 Task: Create new customer invoice with Date Opened: 10-Apr-23, Select Customer: Muse, Terms: Net 30. Make invoice entry for item-1 with Date: 10-Apr-23, Description: Chioma Celluattack Bundle
, Income Account: Income:Sales, Quantity: 1, Unit Price: 12.39, Sales Tax: Y, Sales Tax Included: N, Tax Table: Sales Tax. Post Invoice with Post Date: 10-Apr-23, Post to Accounts: Assets:Accounts Receivable. Pay / Process Payment with Transaction Date: 09-May-23, Amount: 13.13, Transfer Account: Checking Account. Go to 'Print Invoice'.
Action: Mouse moved to (142, 27)
Screenshot: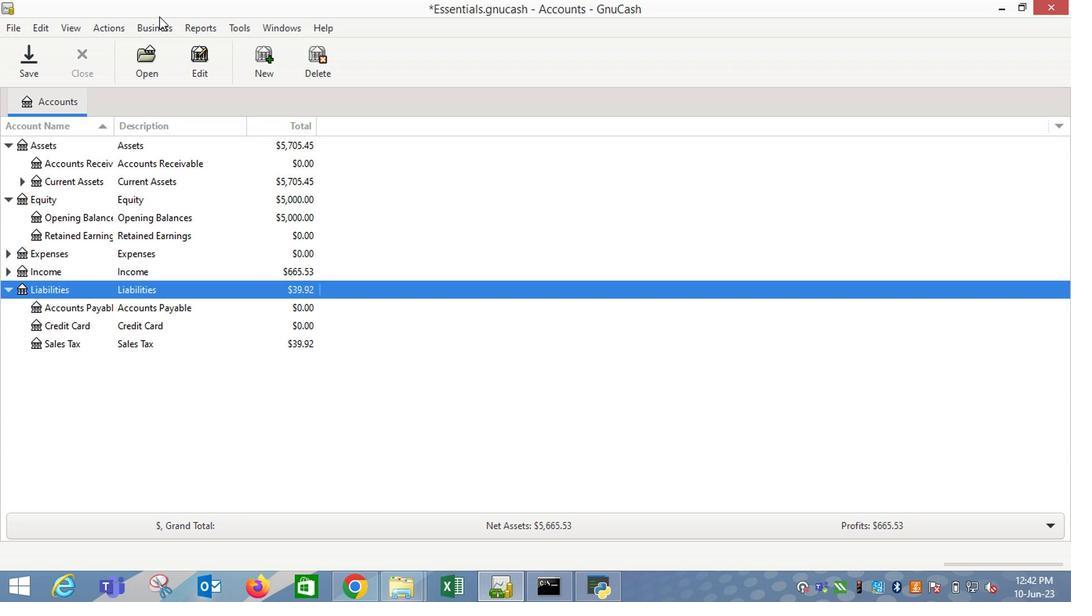 
Action: Mouse pressed left at (142, 27)
Screenshot: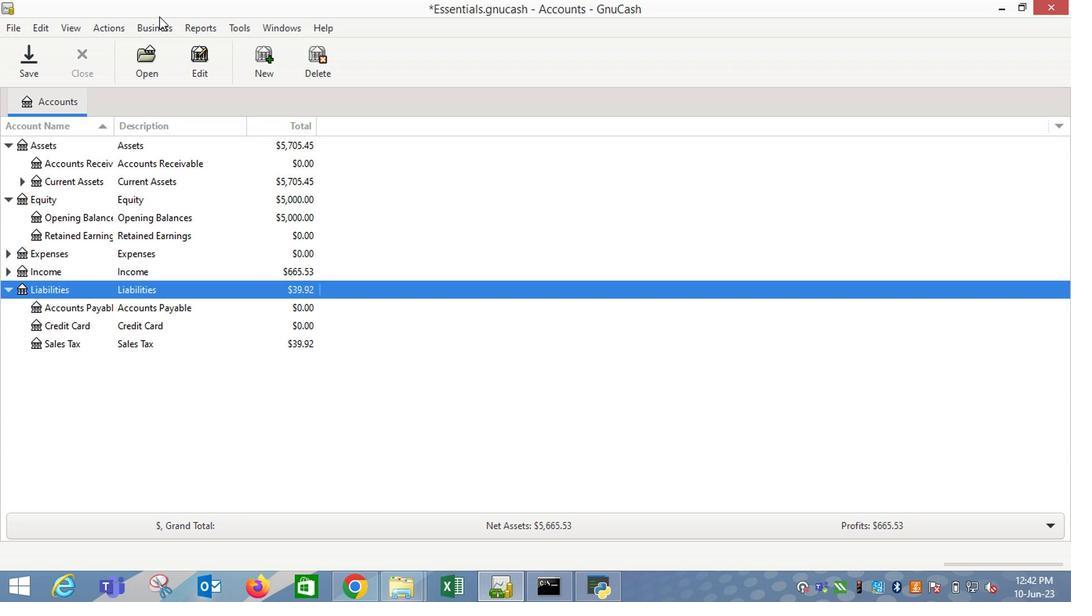 
Action: Mouse moved to (331, 108)
Screenshot: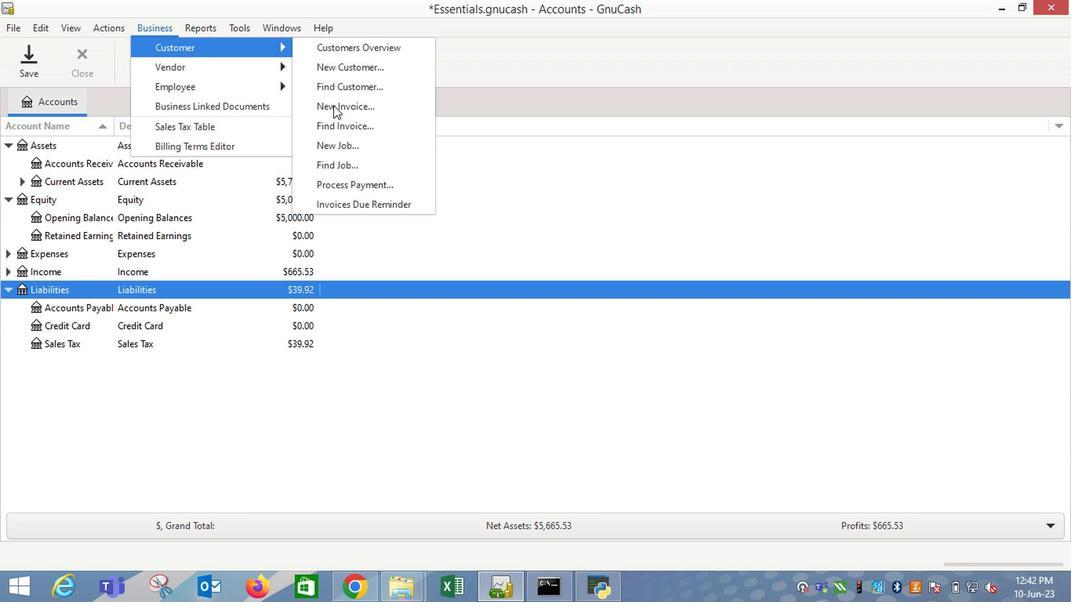 
Action: Mouse pressed left at (331, 108)
Screenshot: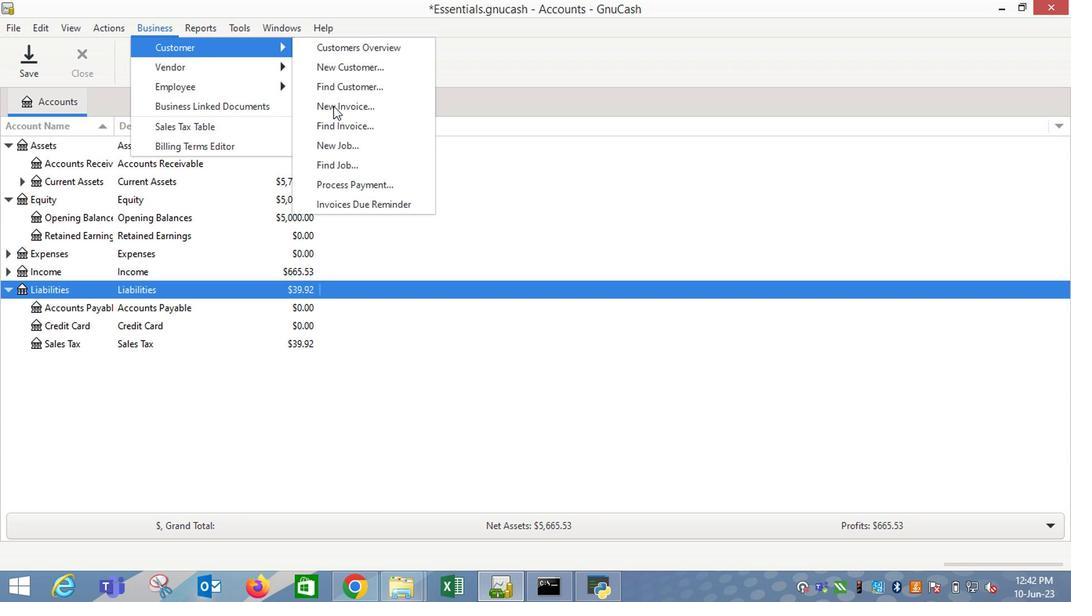 
Action: Mouse moved to (642, 242)
Screenshot: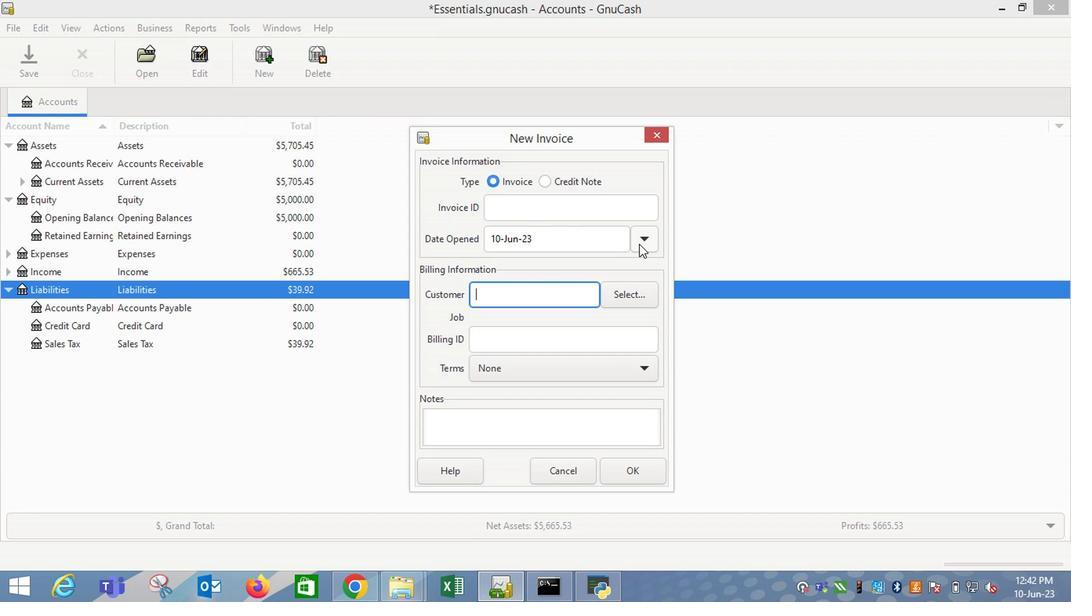 
Action: Mouse pressed left at (642, 242)
Screenshot: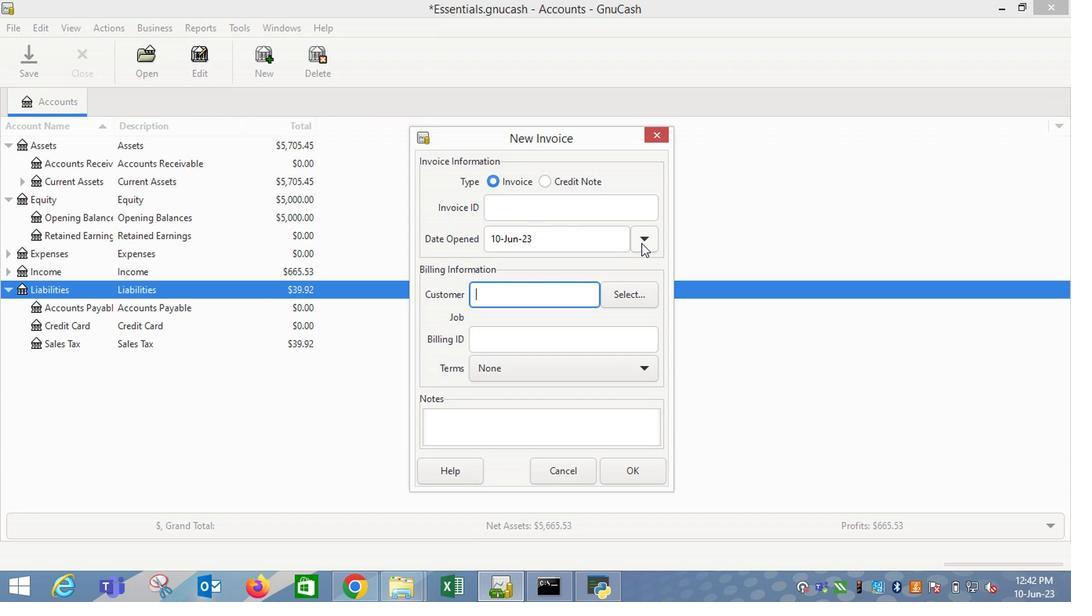
Action: Mouse moved to (521, 262)
Screenshot: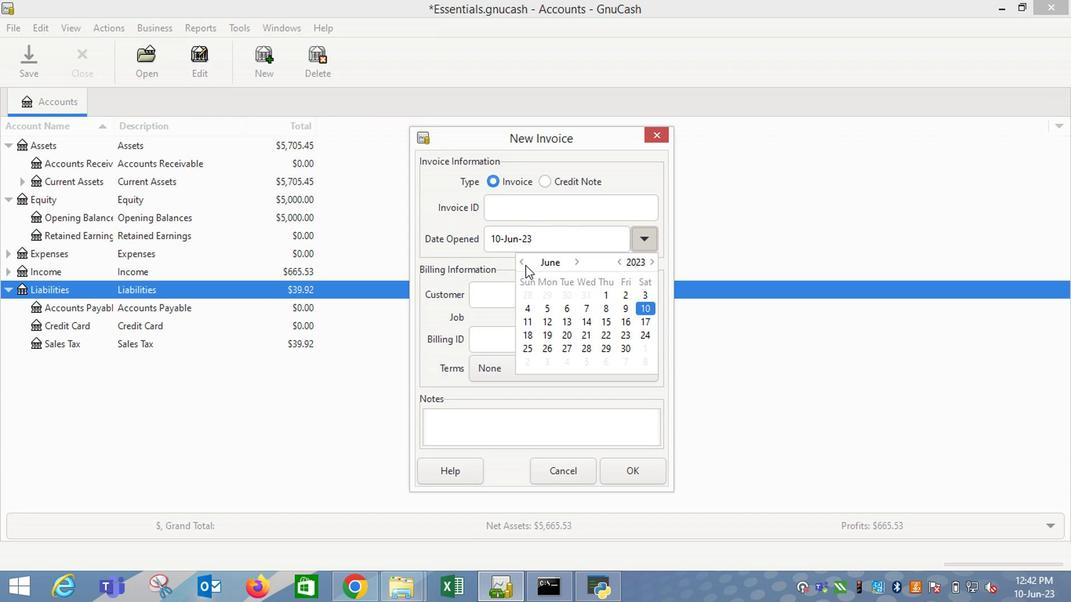 
Action: Mouse pressed left at (521, 262)
Screenshot: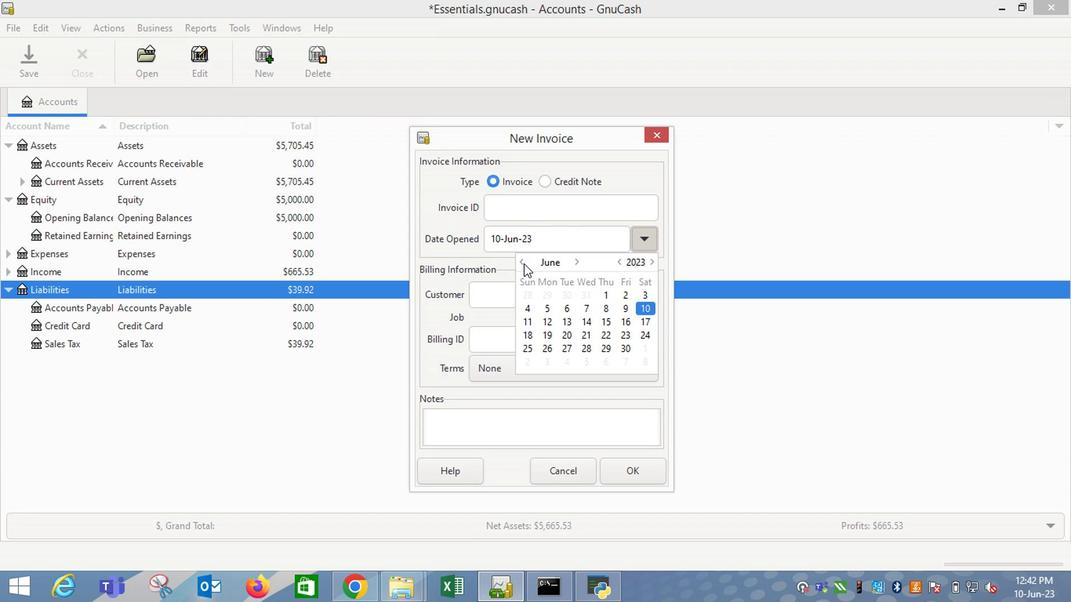 
Action: Mouse pressed left at (521, 262)
Screenshot: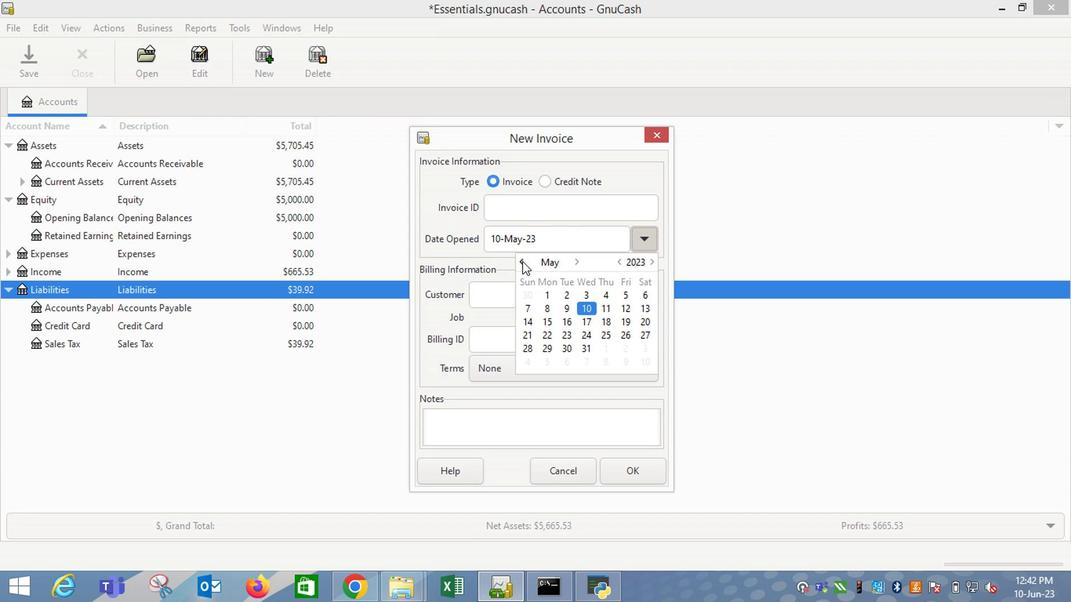 
Action: Mouse moved to (545, 320)
Screenshot: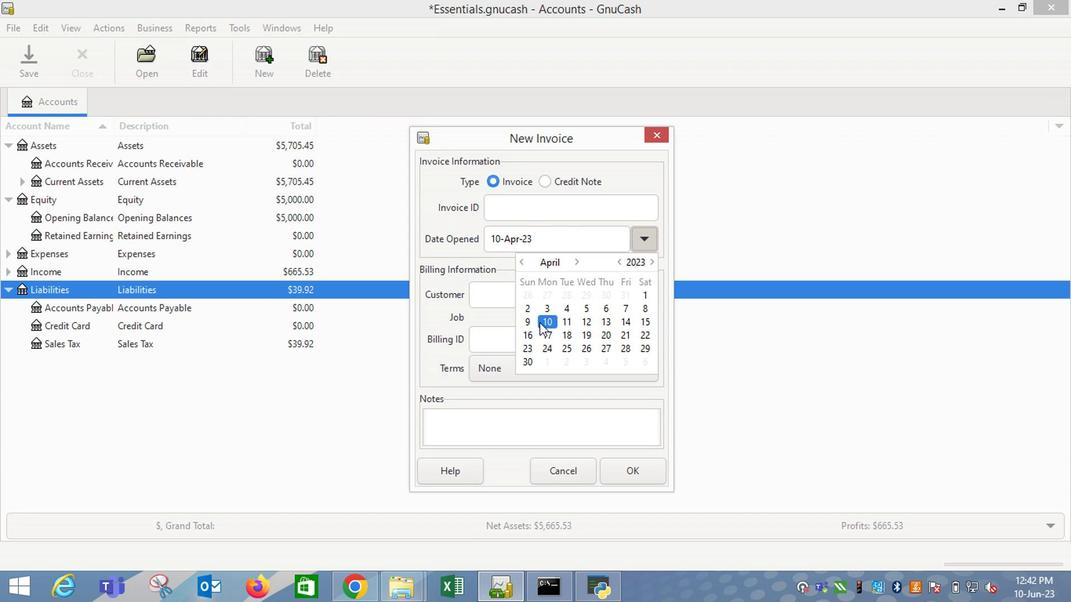 
Action: Mouse pressed left at (545, 320)
Screenshot: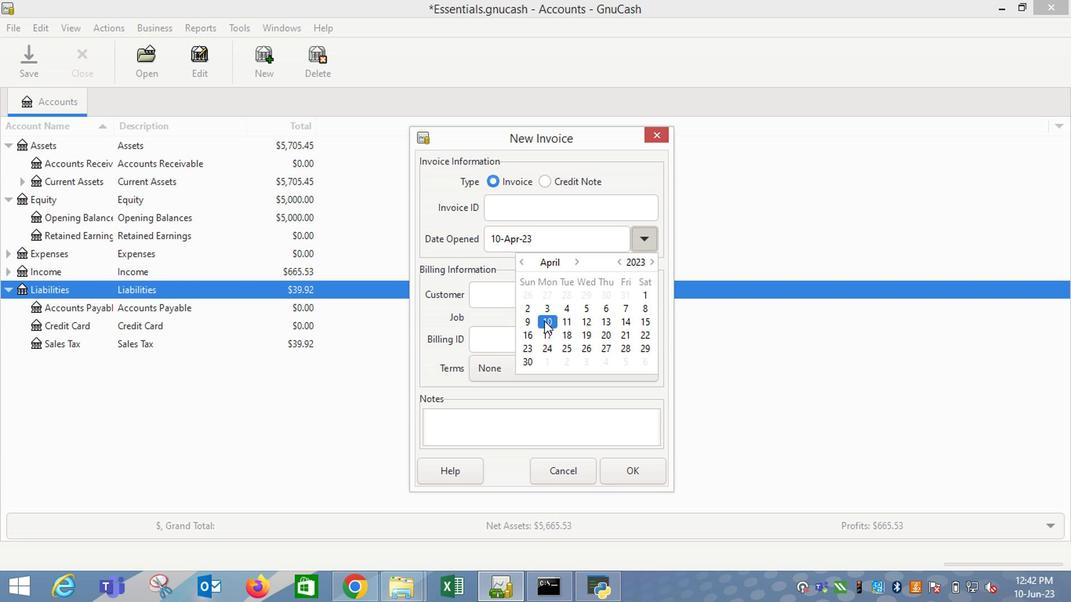 
Action: Mouse moved to (482, 286)
Screenshot: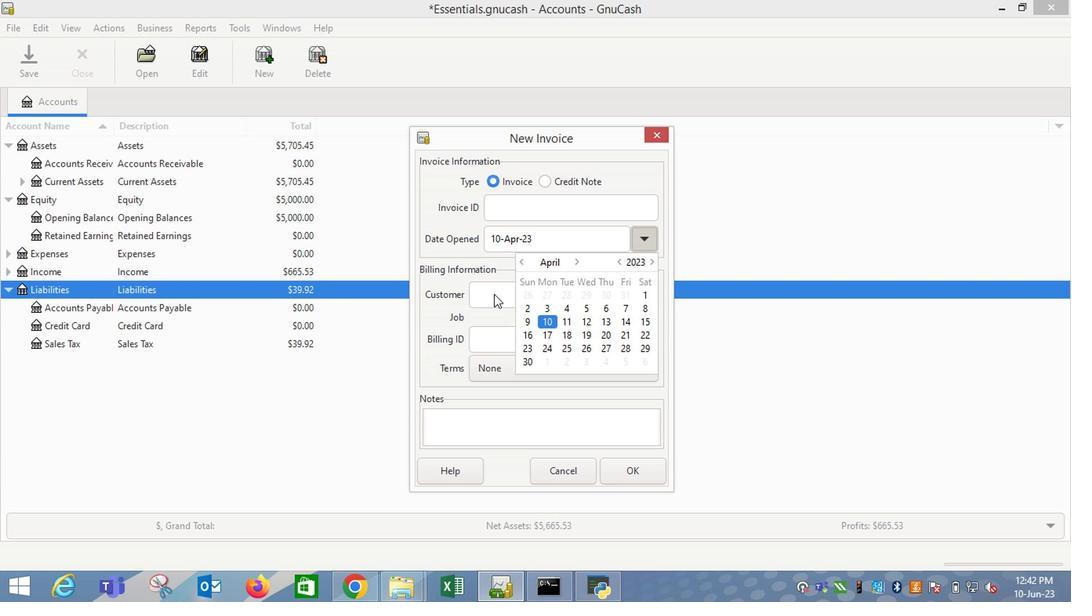 
Action: Mouse pressed left at (482, 286)
Screenshot: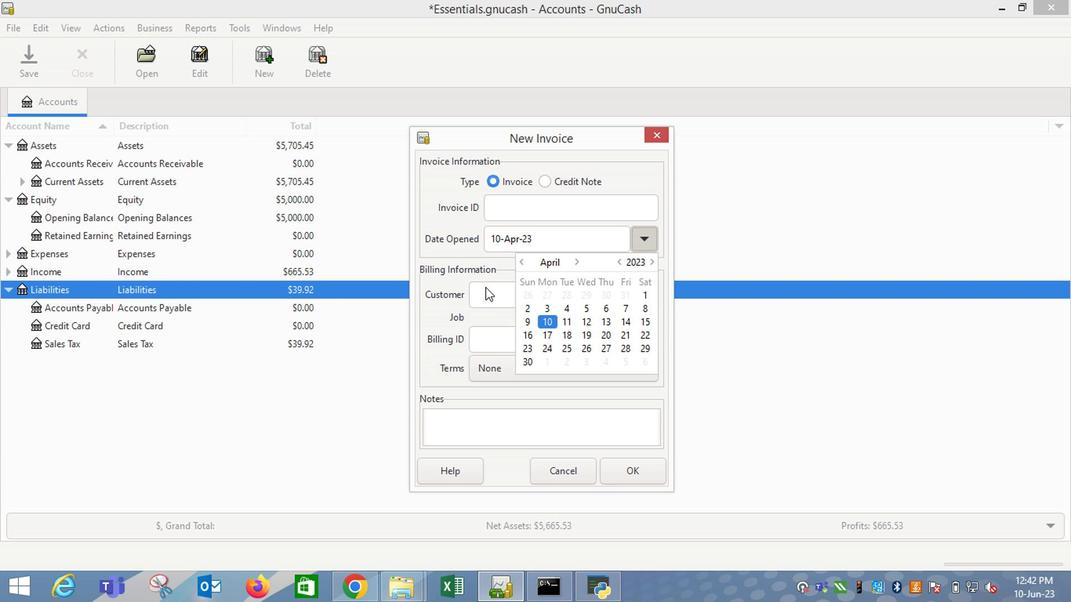 
Action: Mouse moved to (509, 294)
Screenshot: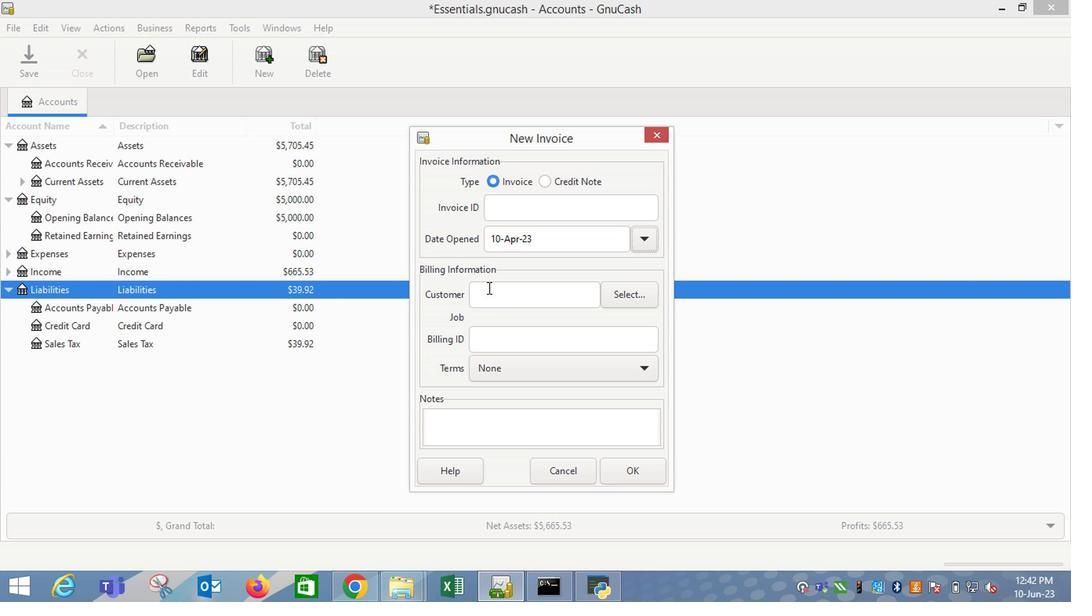 
Action: Mouse pressed left at (509, 294)
Screenshot: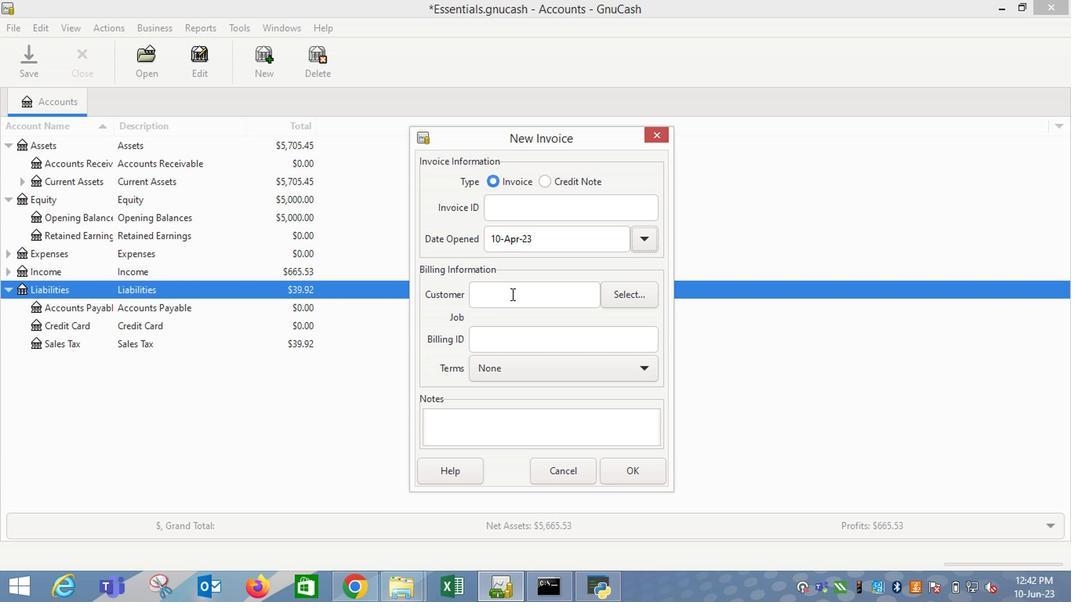 
Action: Key pressed mus
Screenshot: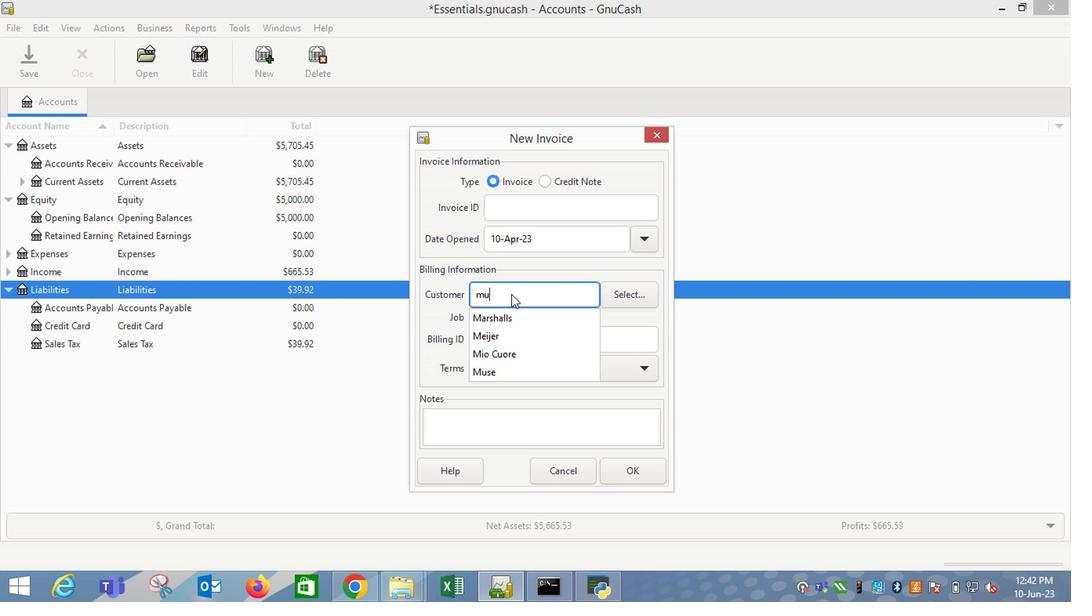 
Action: Mouse moved to (493, 322)
Screenshot: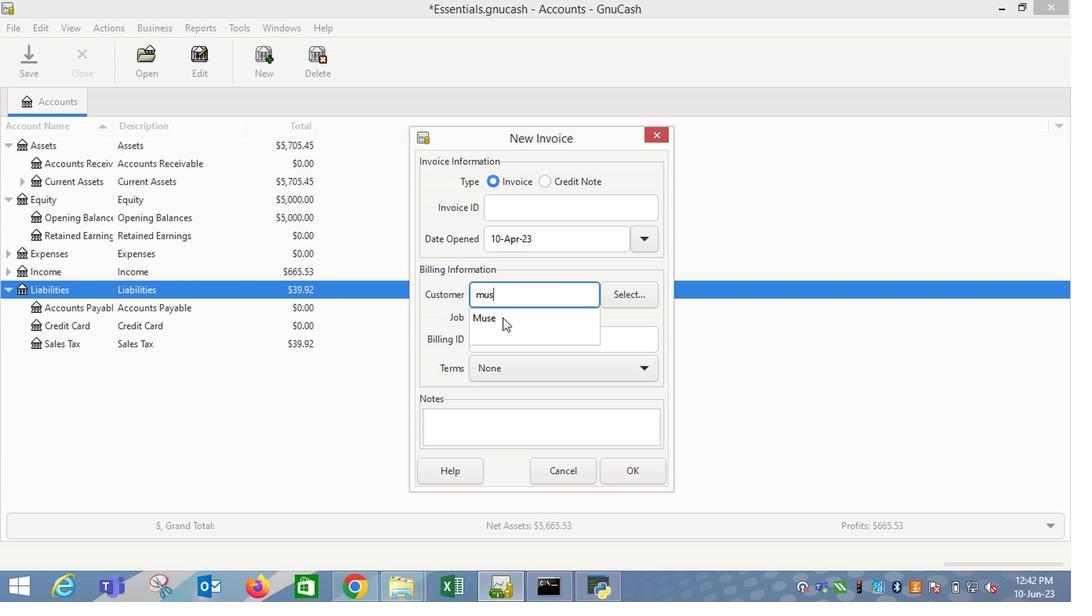 
Action: Mouse pressed left at (493, 322)
Screenshot: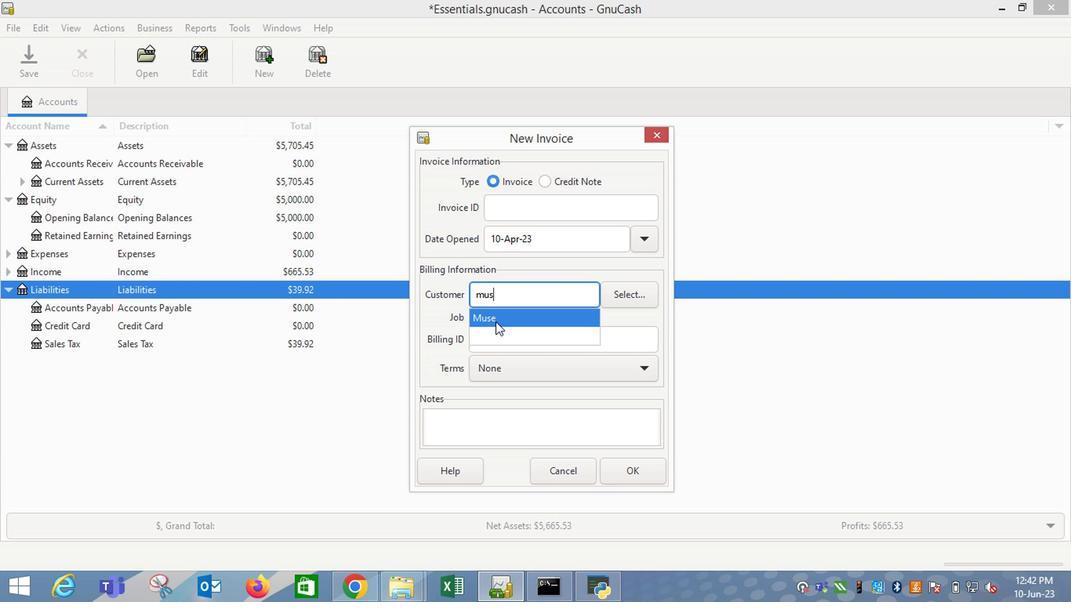 
Action: Mouse moved to (513, 394)
Screenshot: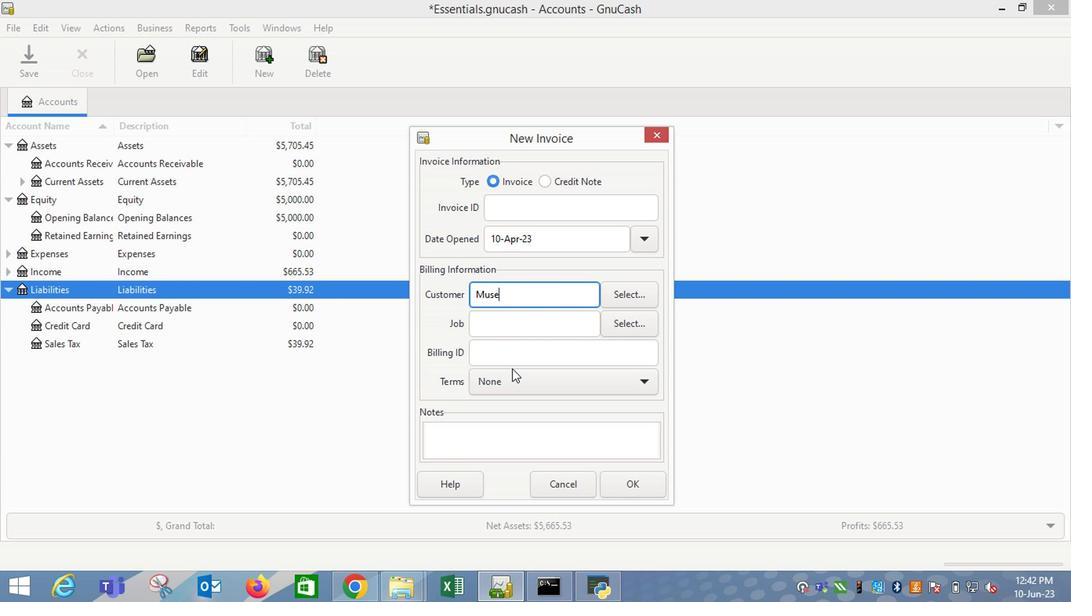 
Action: Mouse pressed left at (513, 394)
Screenshot: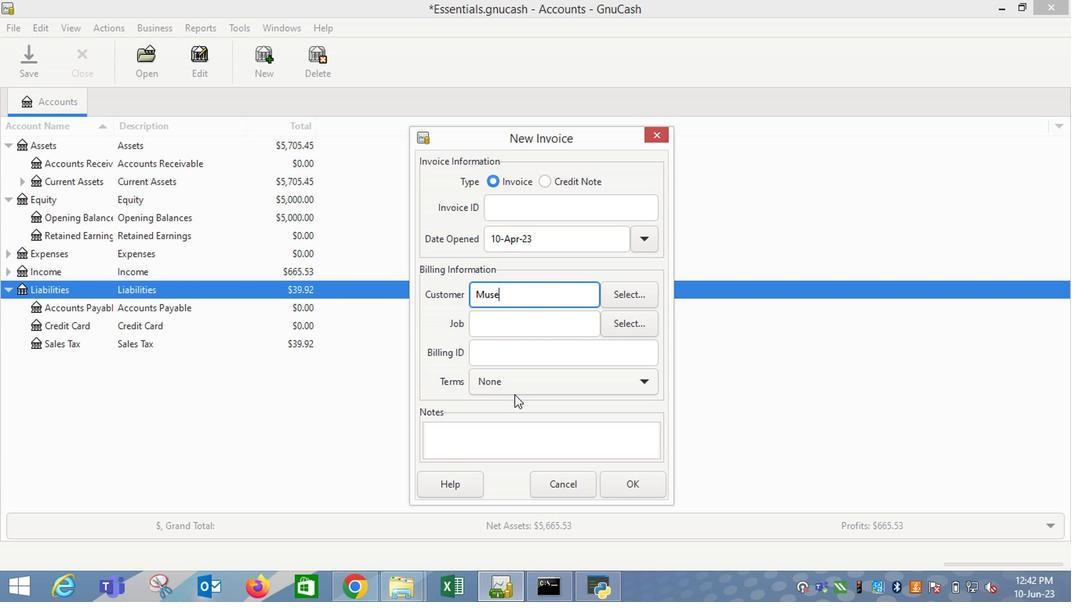 
Action: Mouse moved to (506, 425)
Screenshot: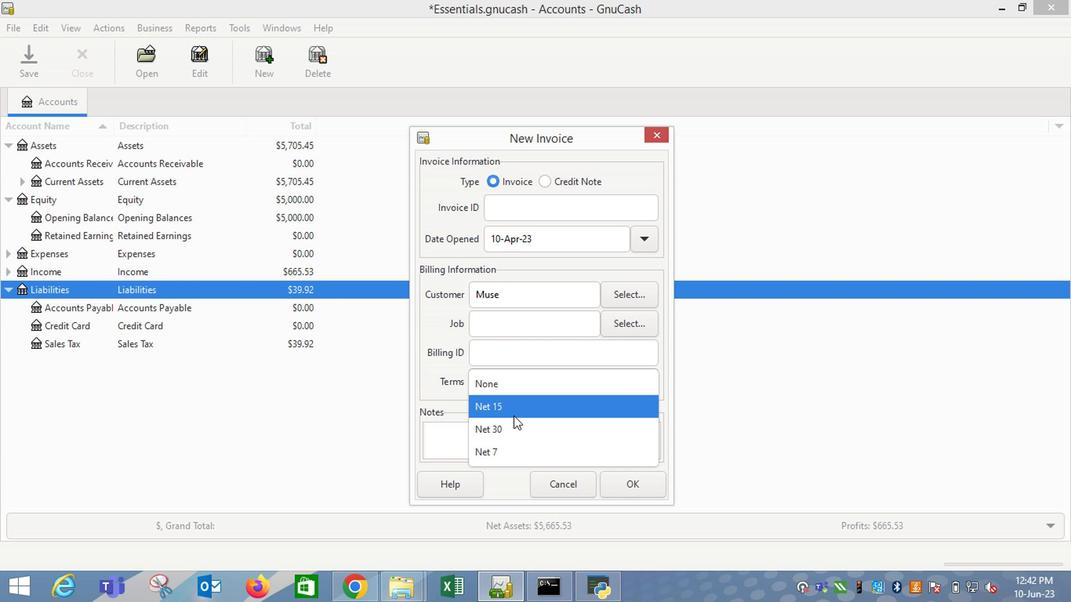 
Action: Mouse pressed left at (506, 425)
Screenshot: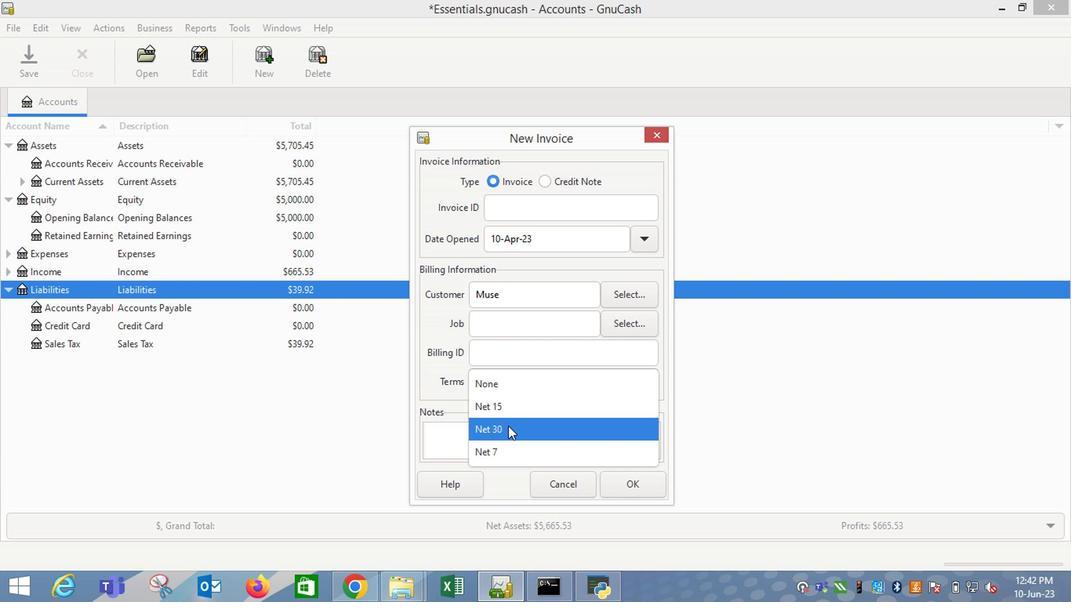 
Action: Mouse moved to (637, 483)
Screenshot: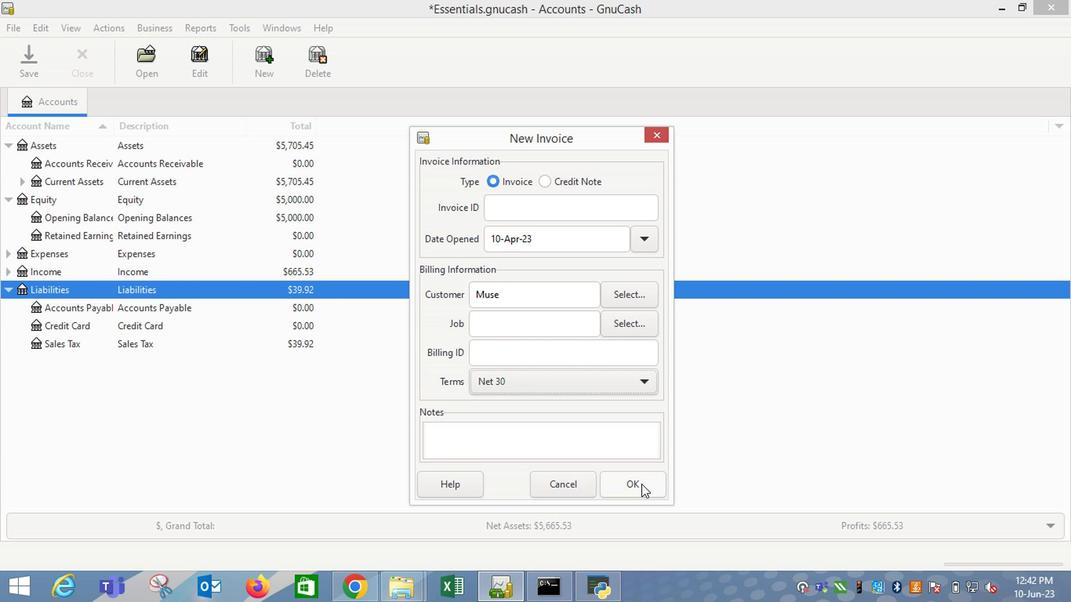 
Action: Mouse pressed left at (637, 483)
Screenshot: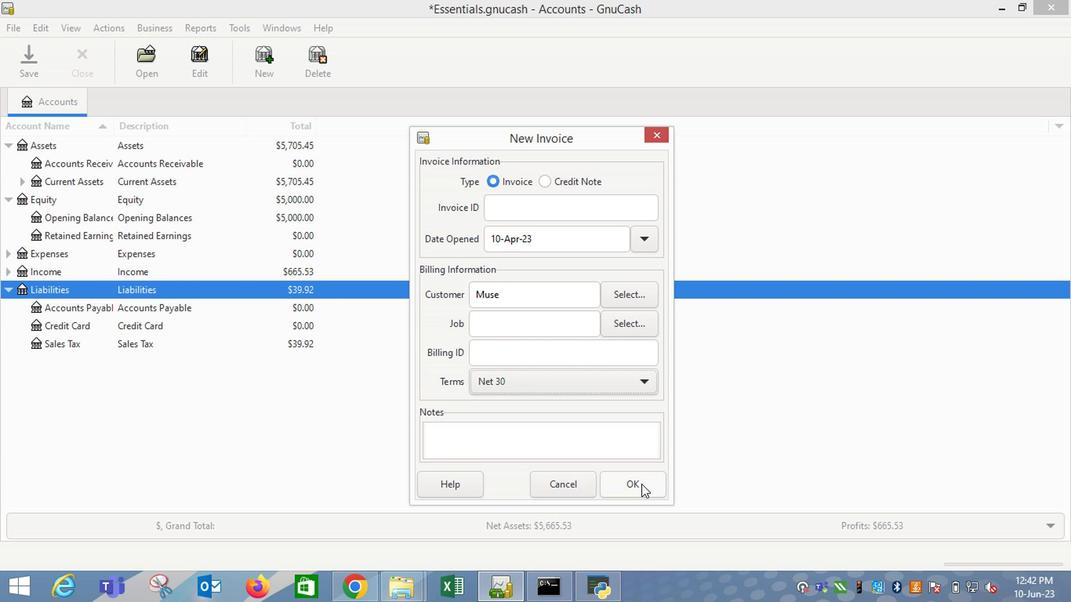 
Action: Mouse moved to (72, 308)
Screenshot: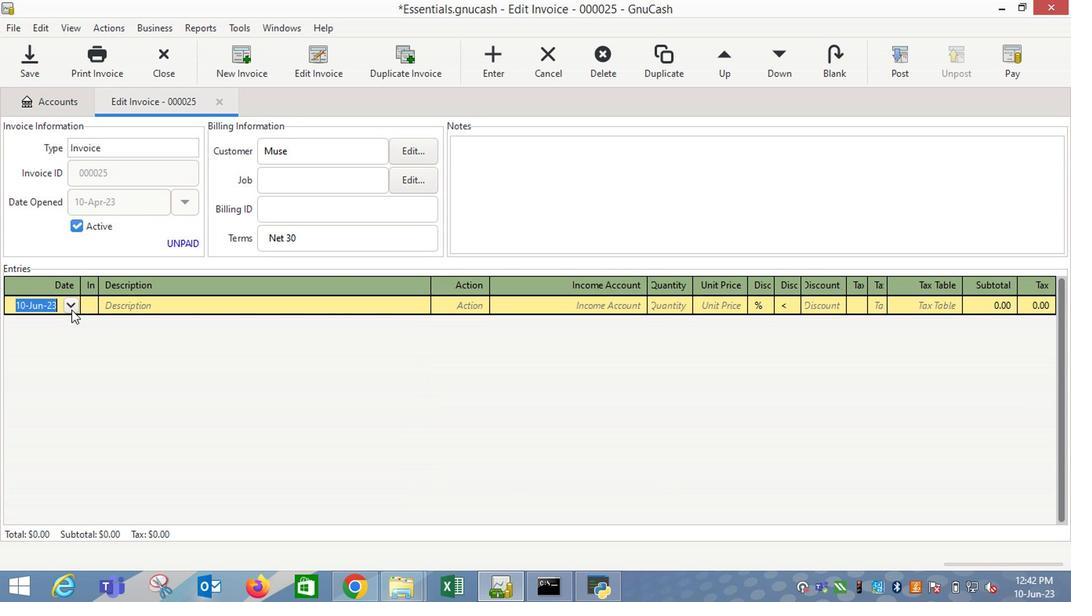
Action: Mouse pressed left at (72, 308)
Screenshot: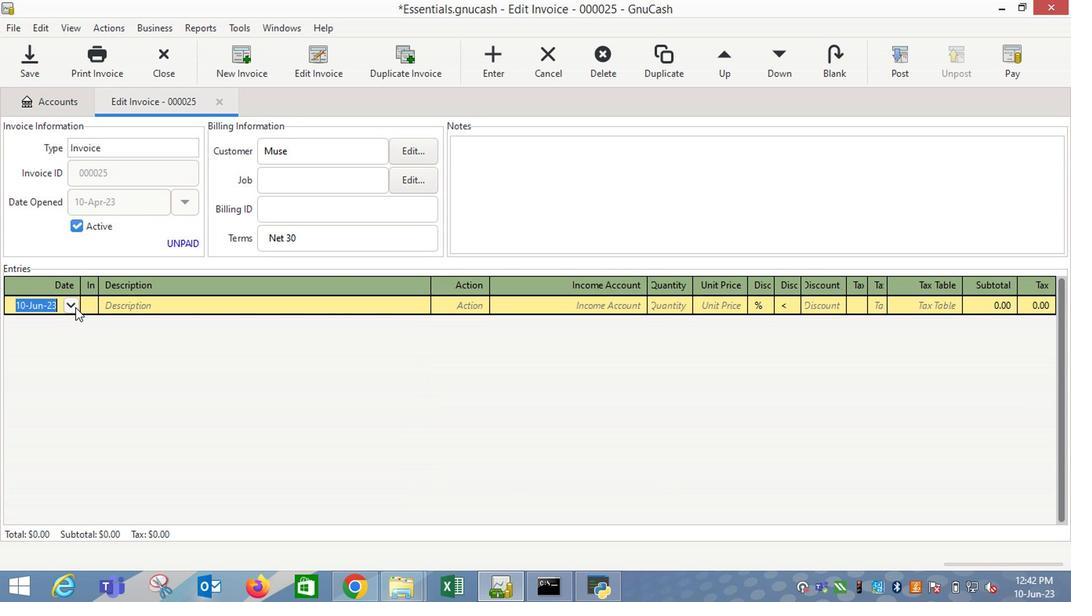 
Action: Mouse moved to (9, 329)
Screenshot: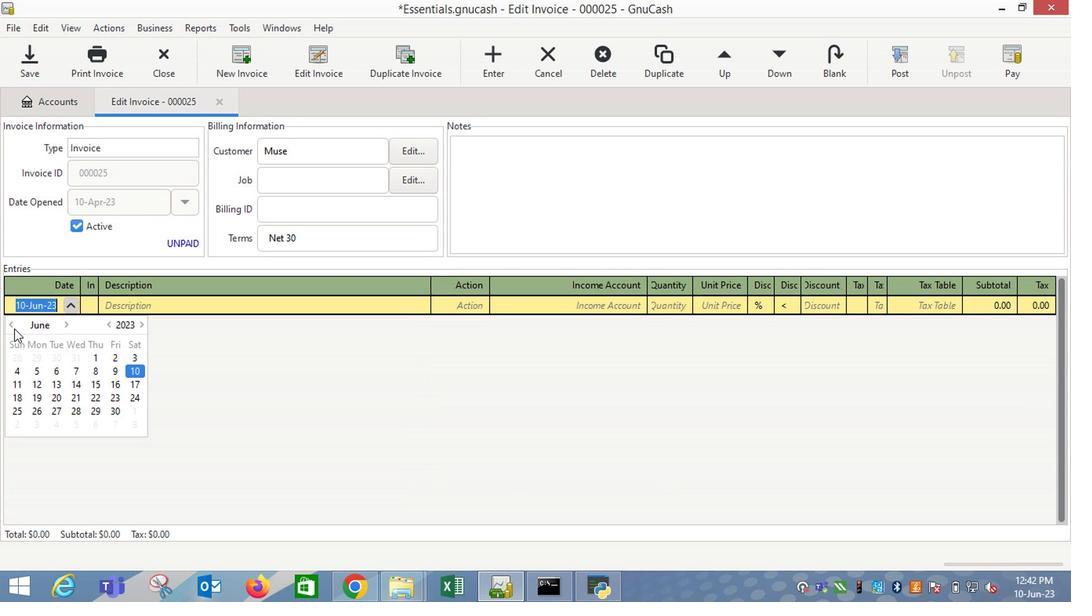 
Action: Mouse pressed left at (9, 329)
Screenshot: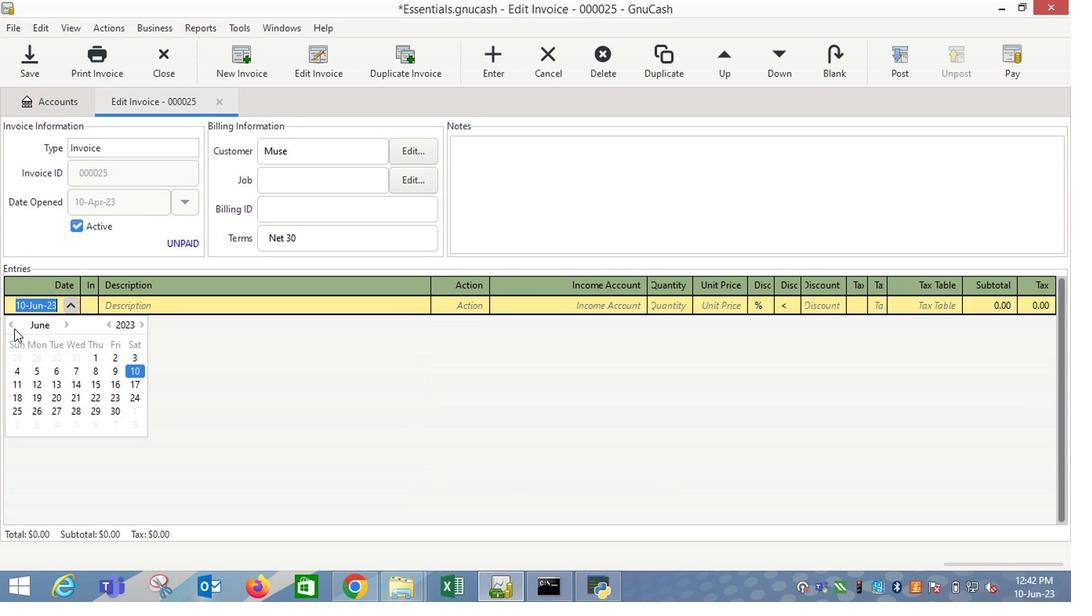 
Action: Mouse pressed left at (9, 329)
Screenshot: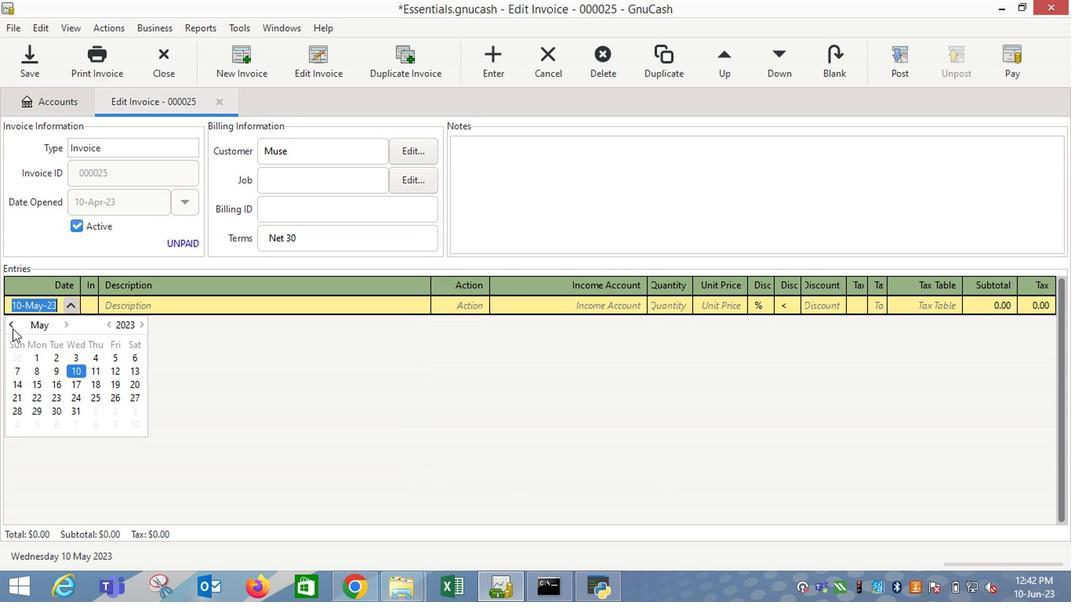 
Action: Mouse moved to (30, 385)
Screenshot: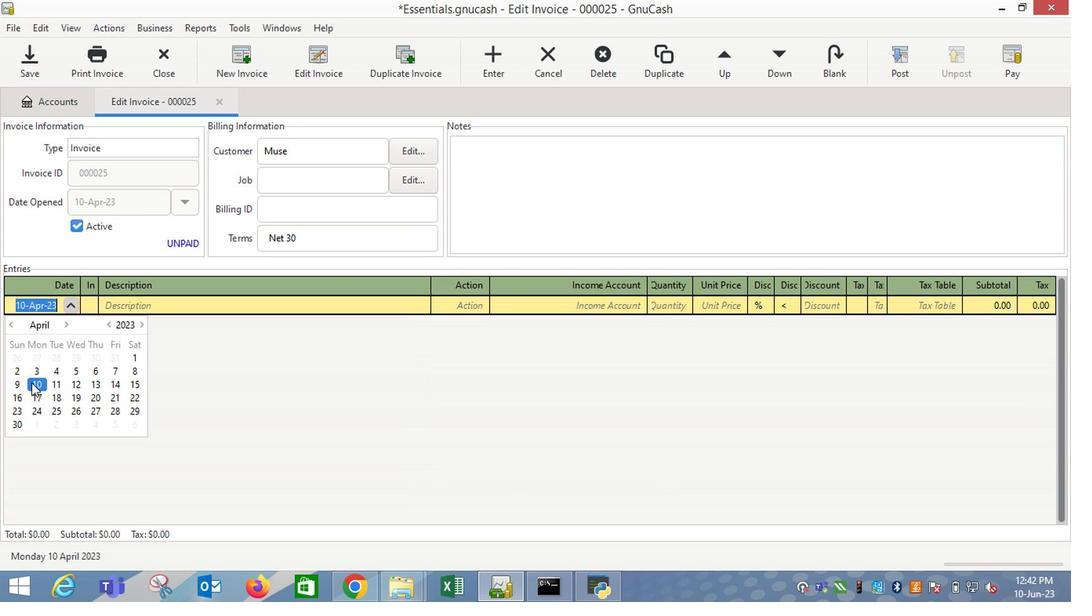 
Action: Mouse pressed left at (30, 385)
Screenshot: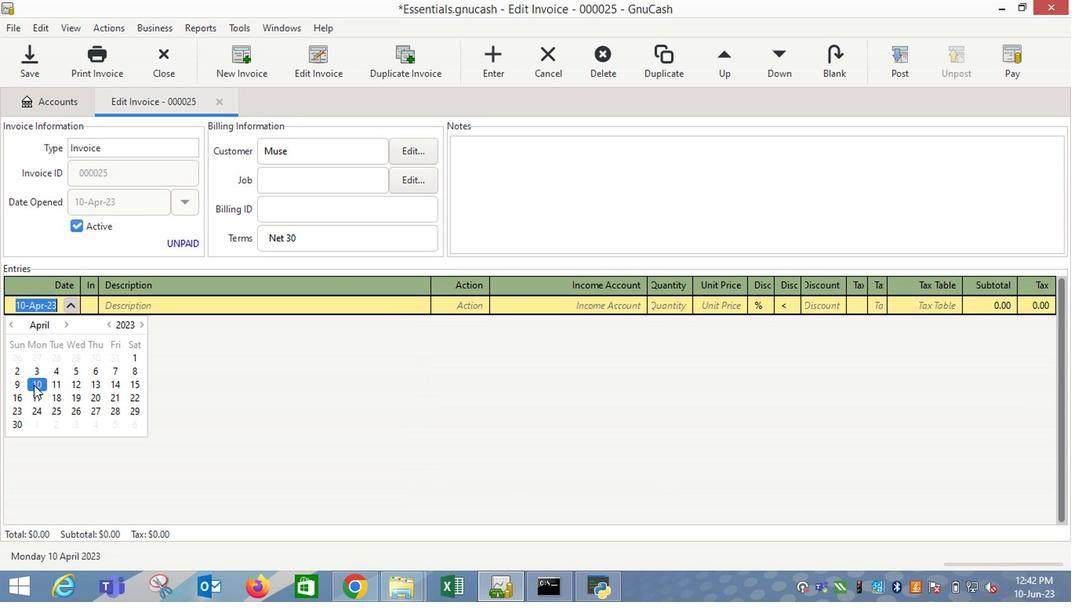 
Action: Mouse moved to (34, 383)
Screenshot: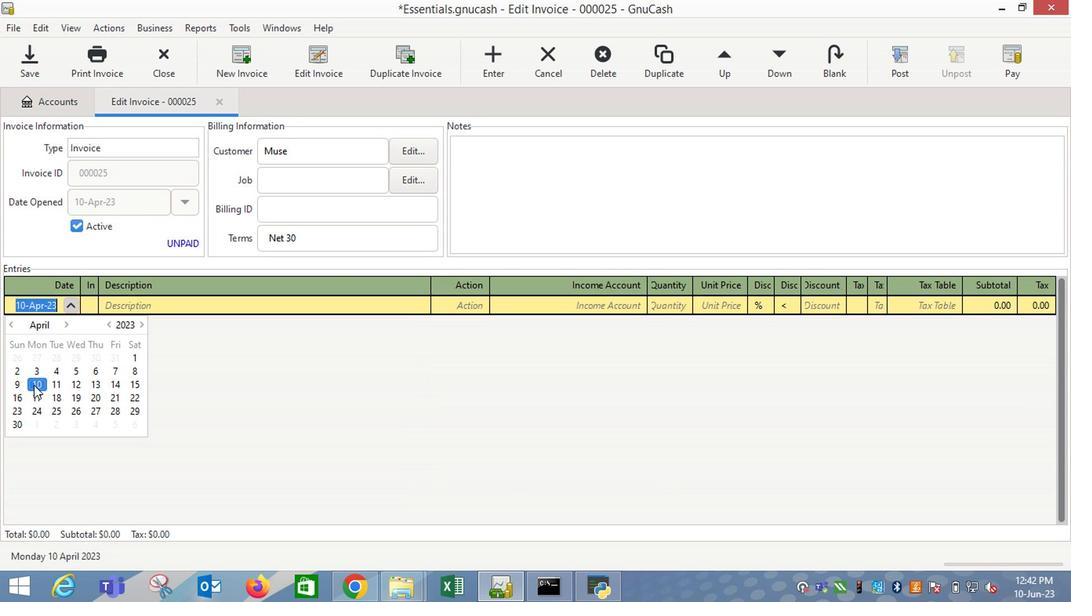 
Action: Key pressed <Key.tab><Key.shift_r>Chioma<Key.space><Key.shift_r>Celluattach<Key.backspace>k<Key.space><Key.shift_r>Bundle<Key.tab><Key.tab>i<Key.down><Key.down><Key.down><Key.tab>1<Key.tab>12.39<Key.tab>
Screenshot: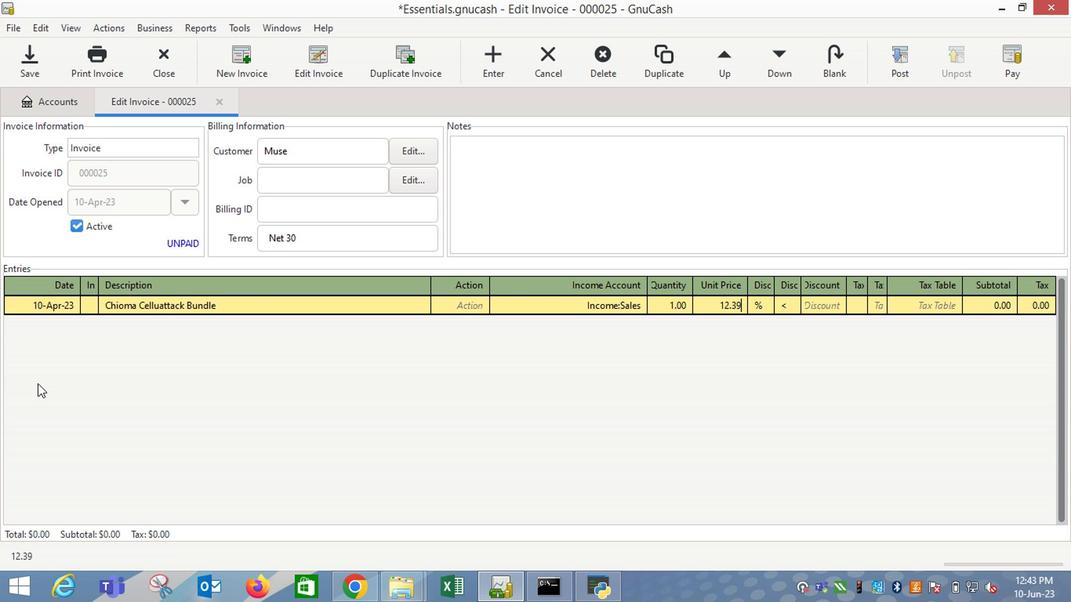 
Action: Mouse moved to (850, 300)
Screenshot: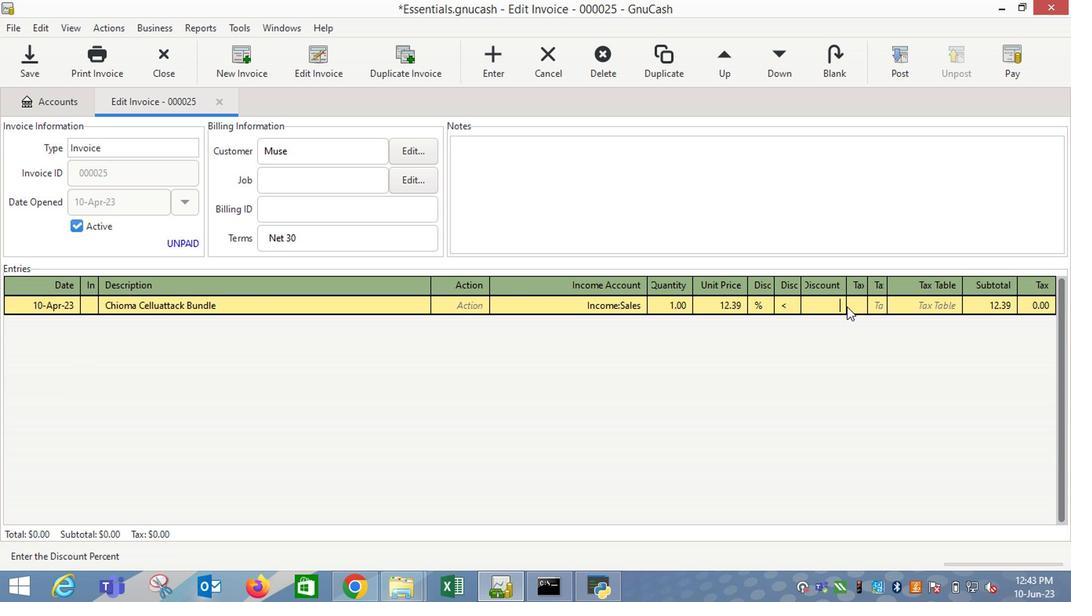 
Action: Mouse pressed left at (850, 300)
Screenshot: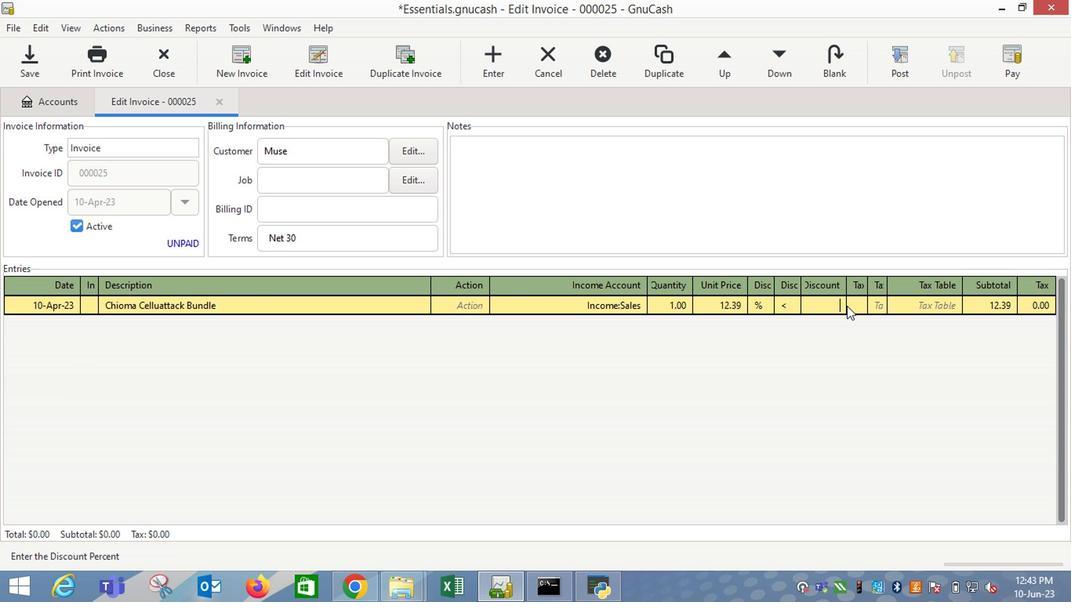 
Action: Mouse moved to (901, 302)
Screenshot: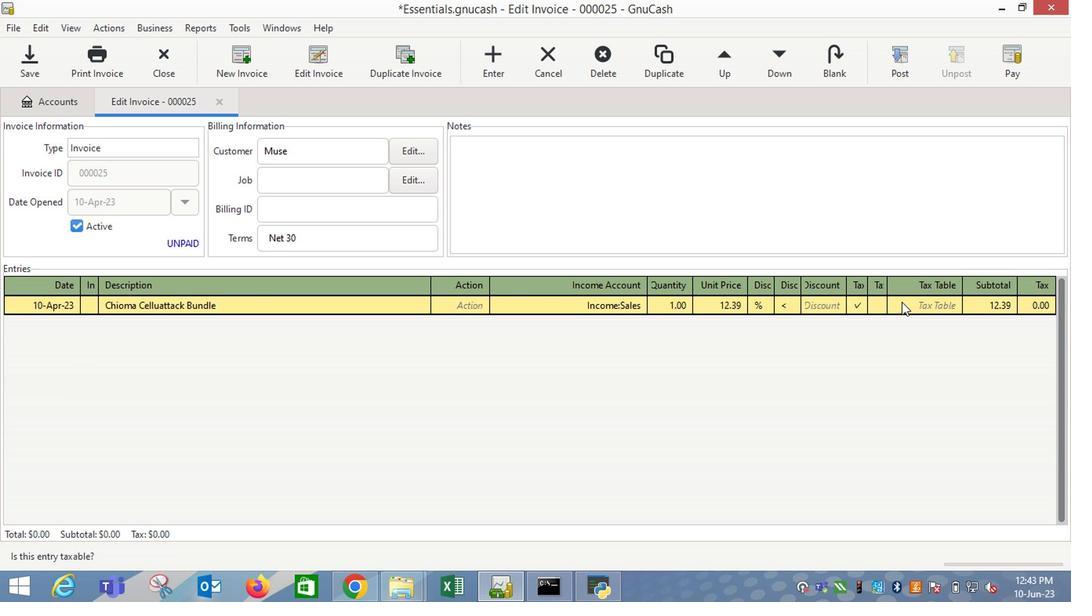 
Action: Mouse pressed left at (901, 302)
Screenshot: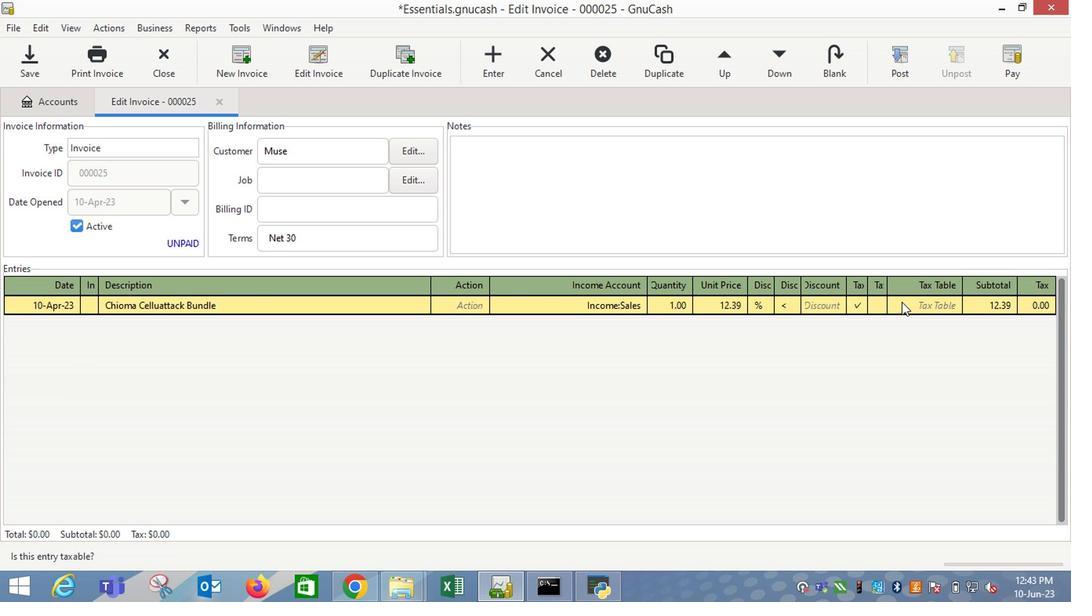 
Action: Mouse moved to (945, 303)
Screenshot: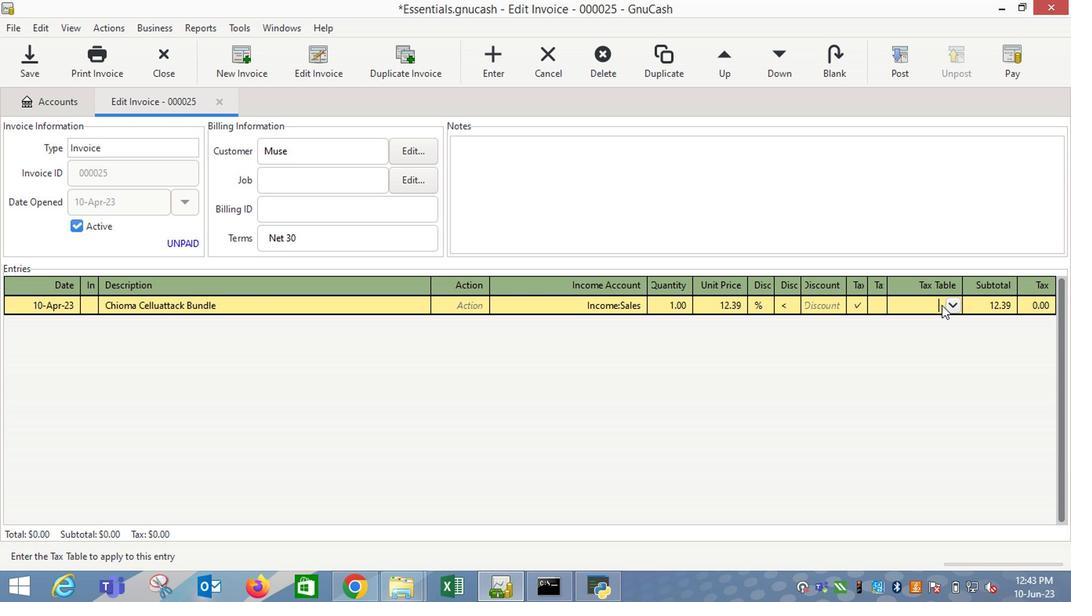 
Action: Mouse pressed left at (945, 303)
Screenshot: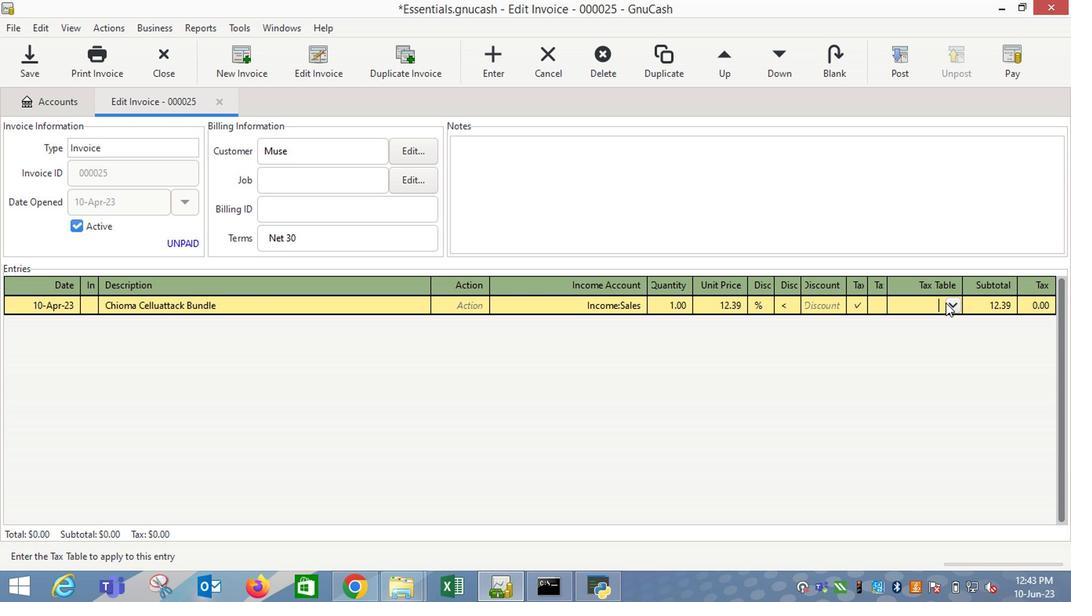 
Action: Mouse moved to (899, 327)
Screenshot: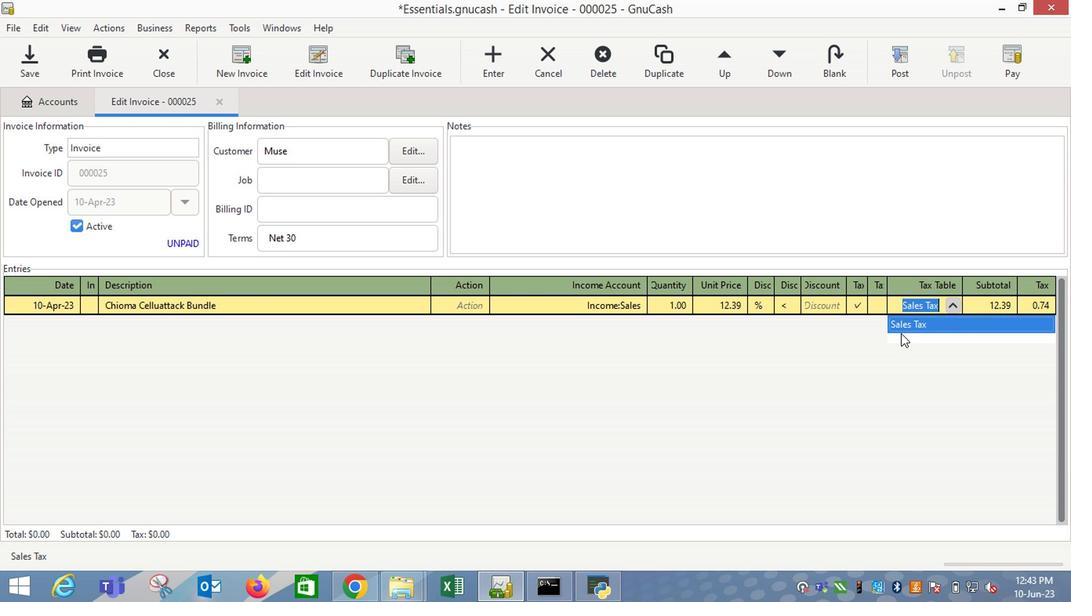 
Action: Mouse pressed left at (899, 327)
Screenshot: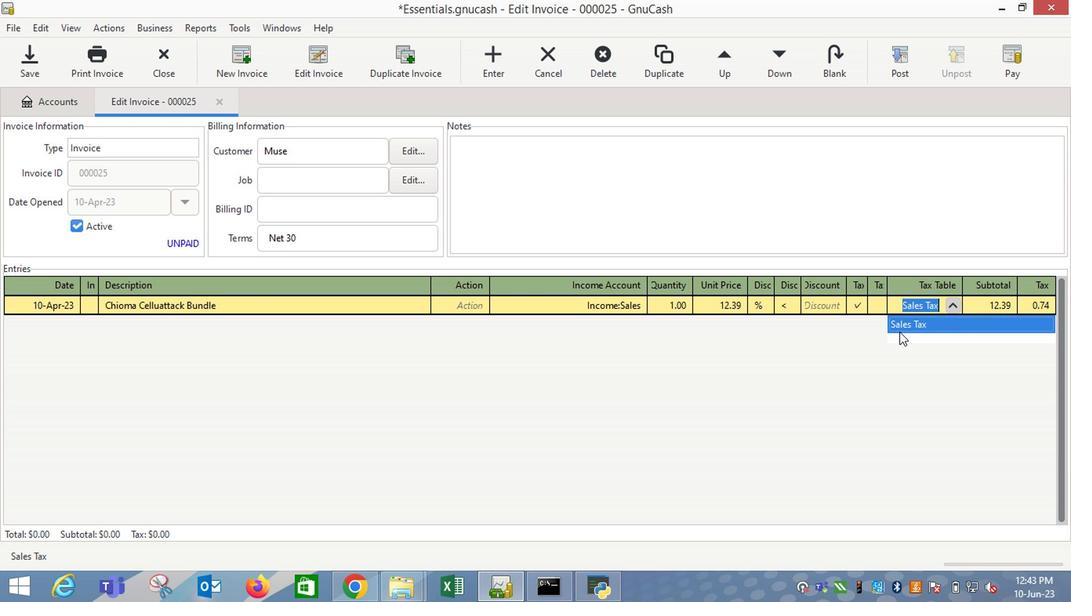 
Action: Mouse moved to (895, 330)
Screenshot: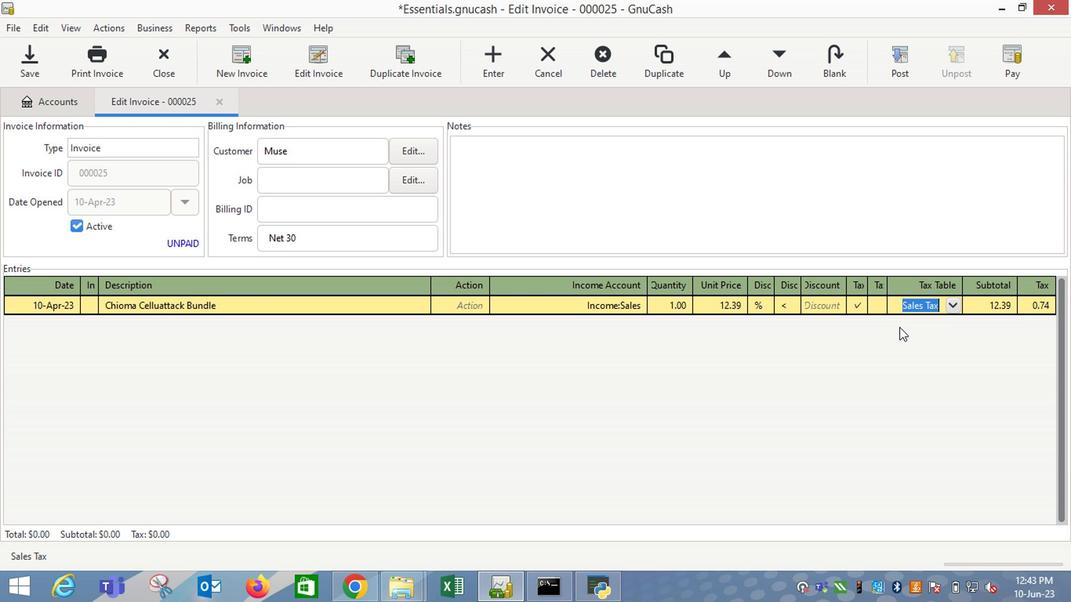 
Action: Key pressed <Key.enter><Key.tab>
Screenshot: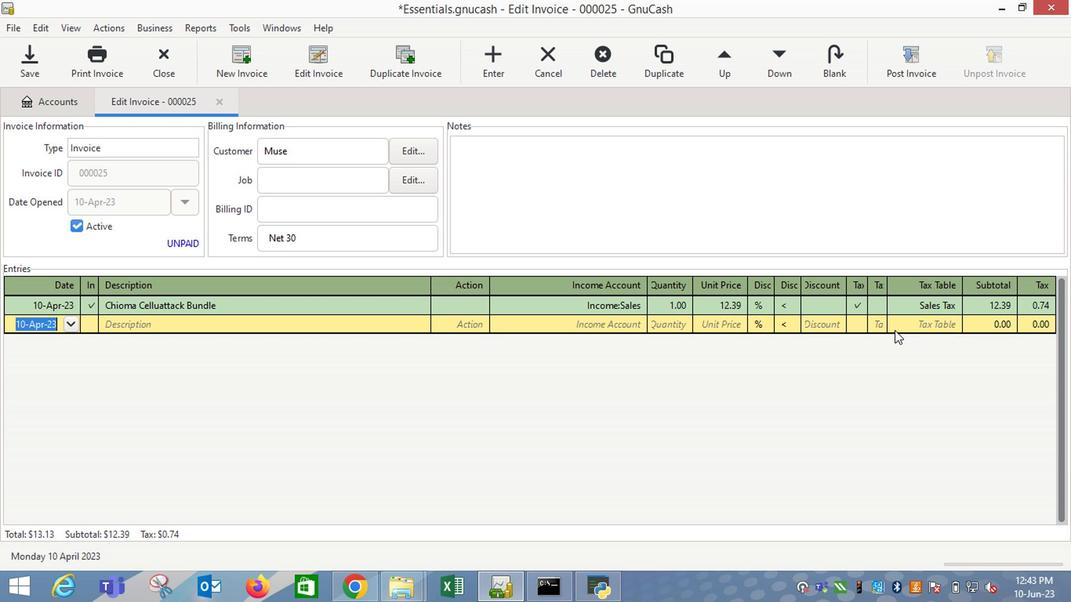 
Action: Mouse moved to (907, 69)
Screenshot: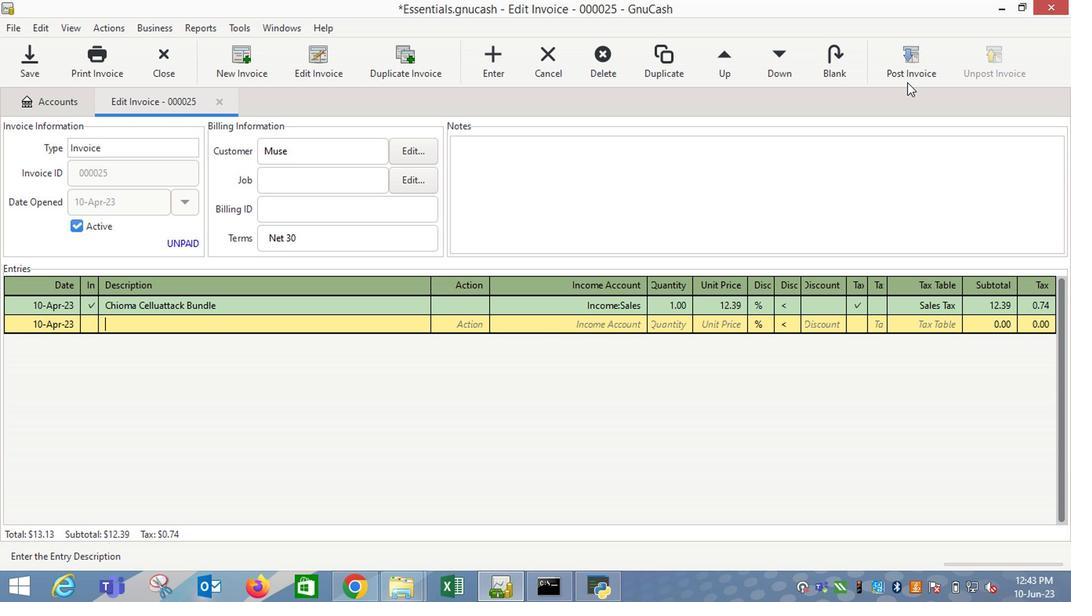 
Action: Mouse pressed left at (907, 69)
Screenshot: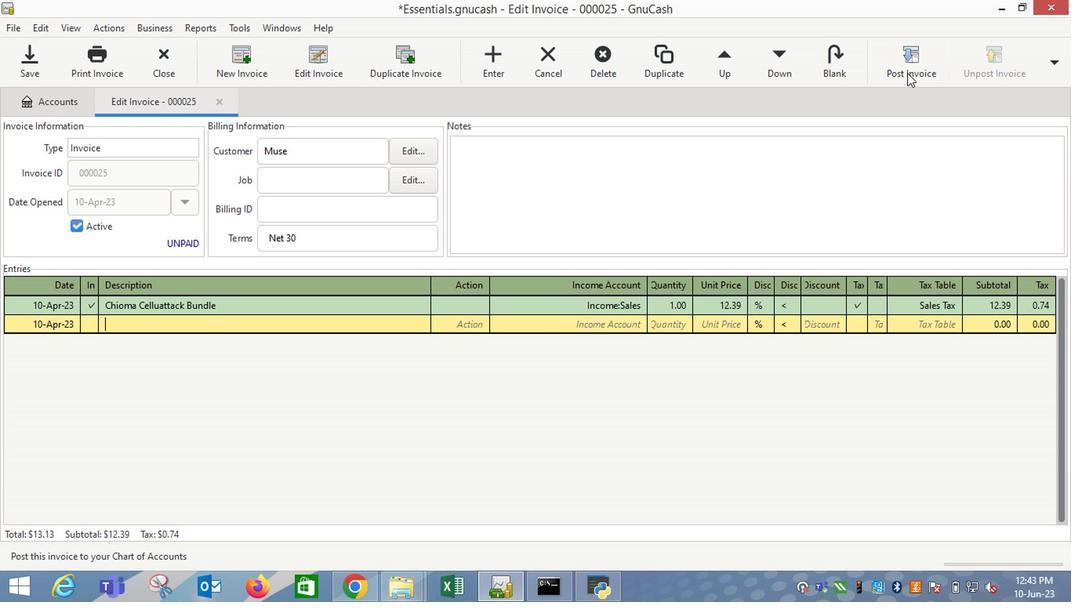 
Action: Mouse moved to (667, 262)
Screenshot: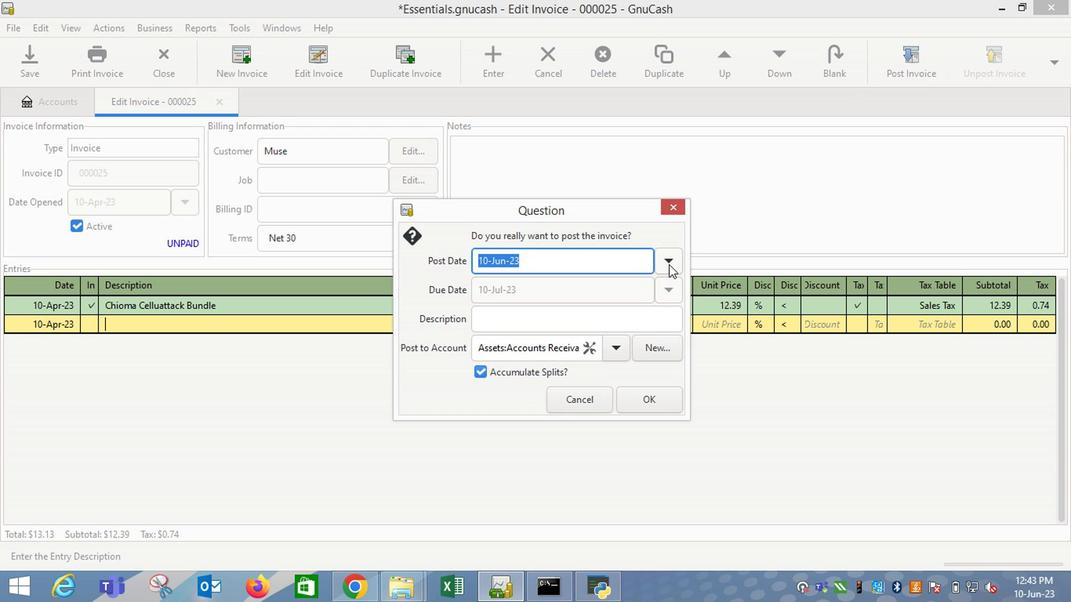 
Action: Mouse pressed left at (667, 262)
Screenshot: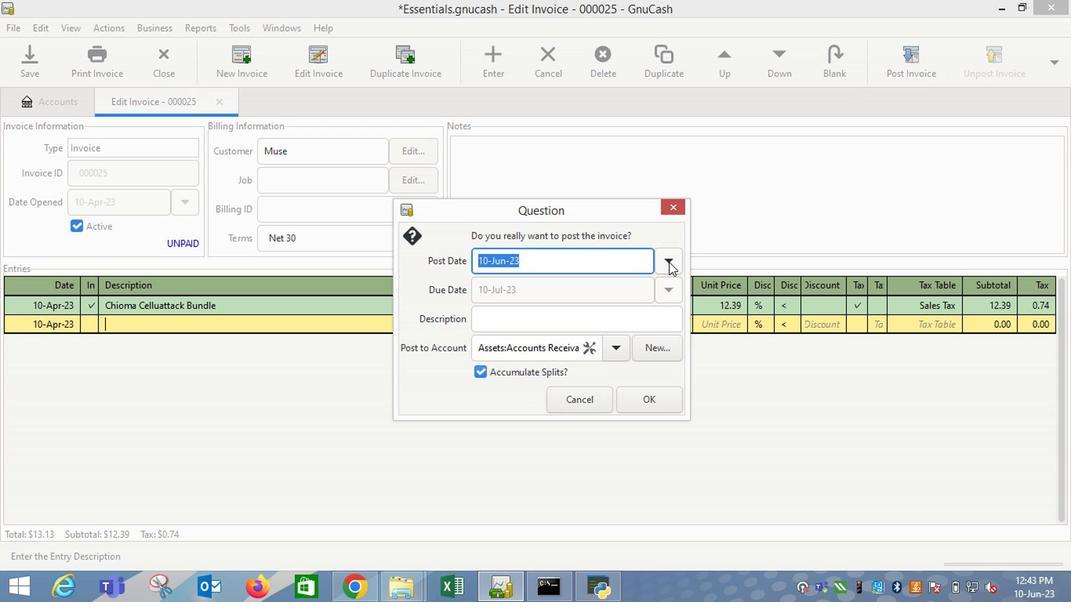 
Action: Mouse moved to (542, 280)
Screenshot: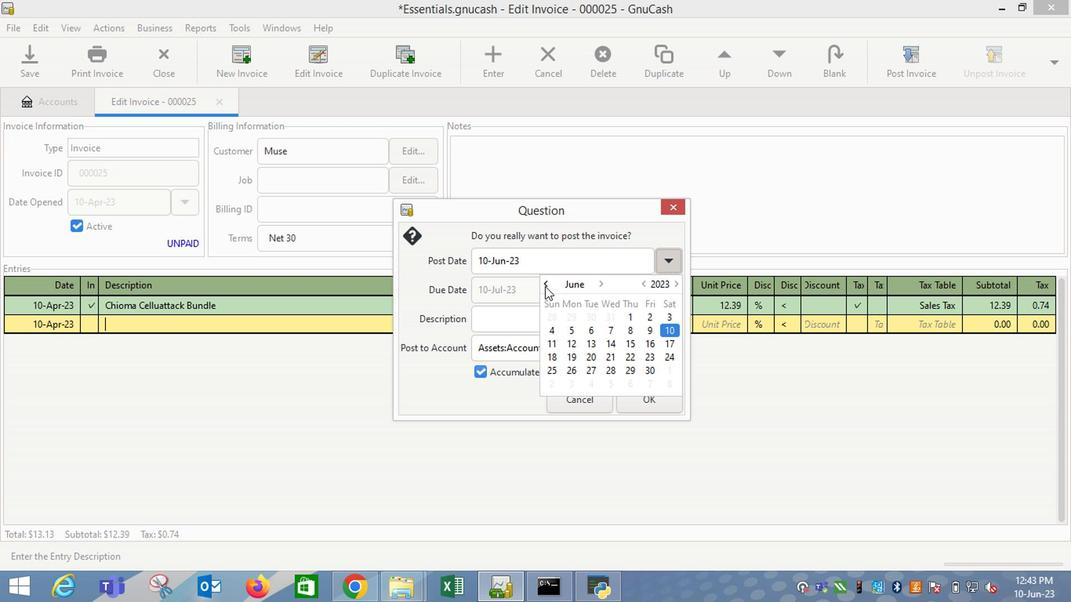 
Action: Mouse pressed left at (542, 280)
Screenshot: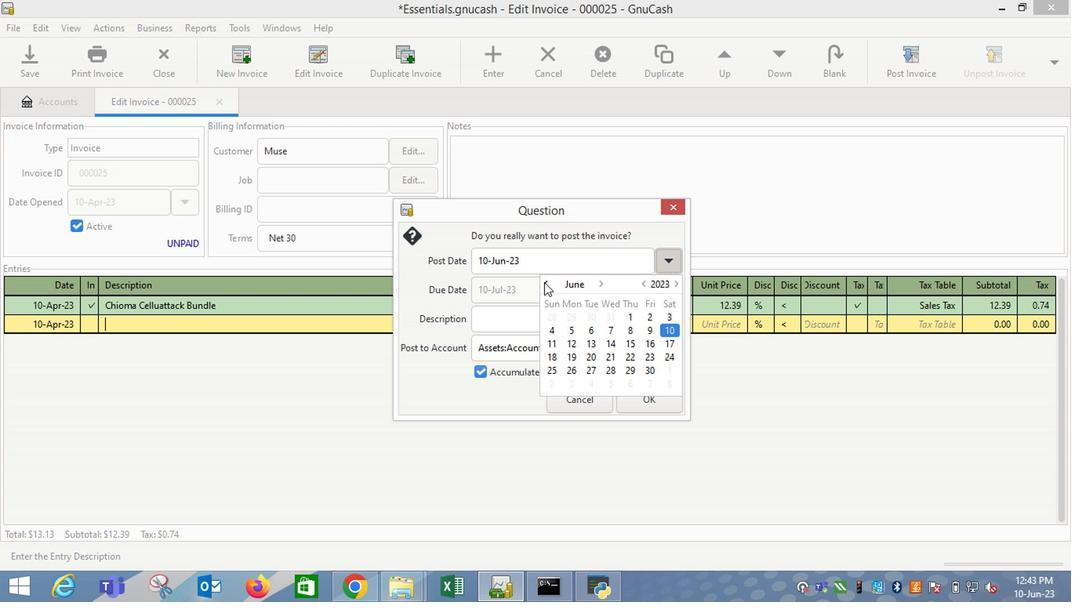 
Action: Mouse pressed left at (542, 280)
Screenshot: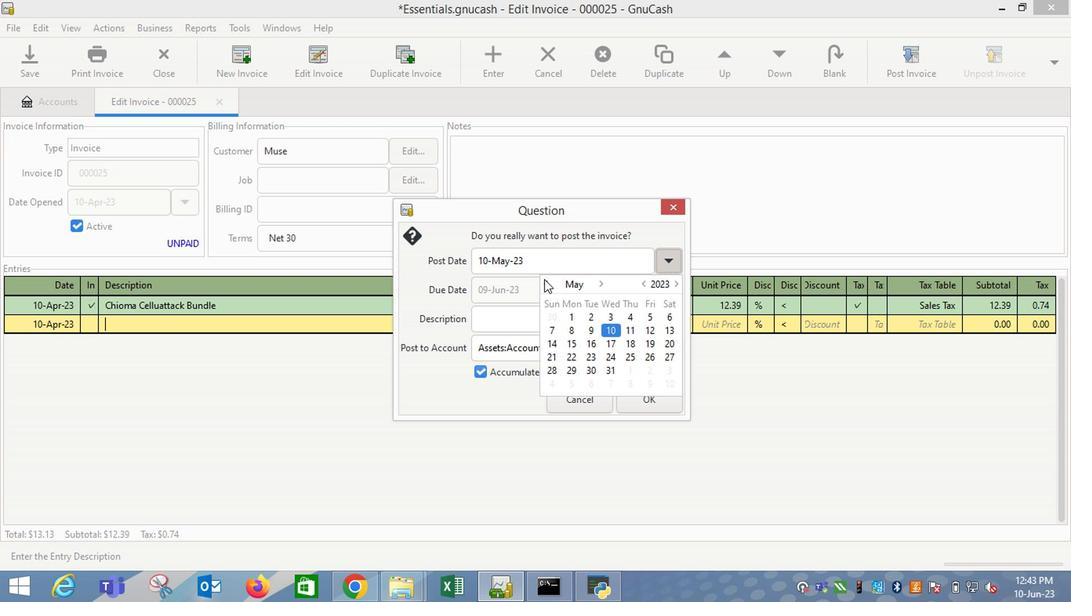 
Action: Mouse moved to (571, 343)
Screenshot: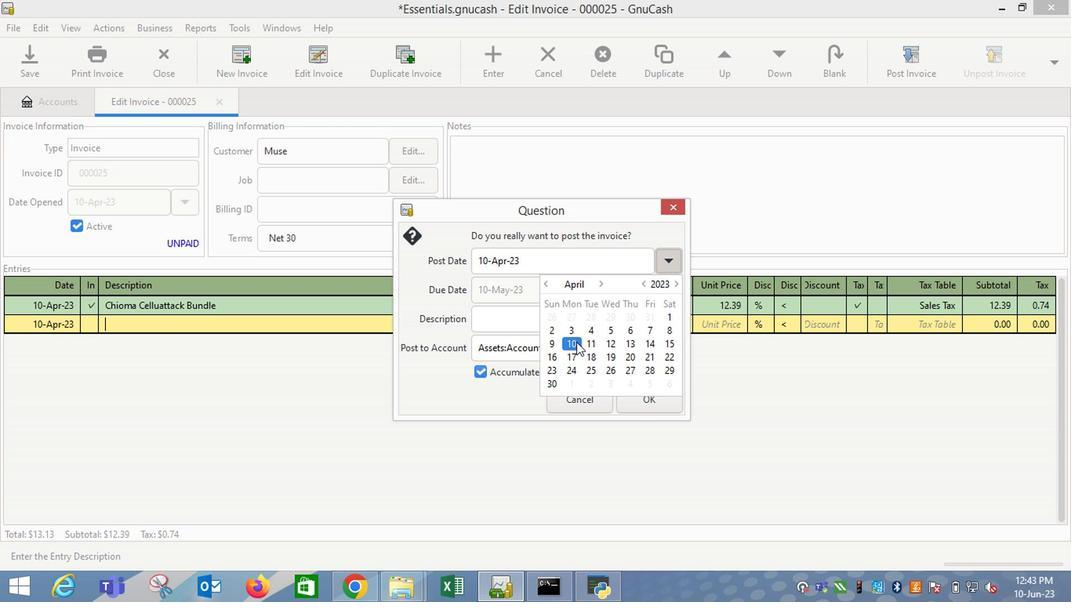 
Action: Mouse pressed left at (571, 343)
Screenshot: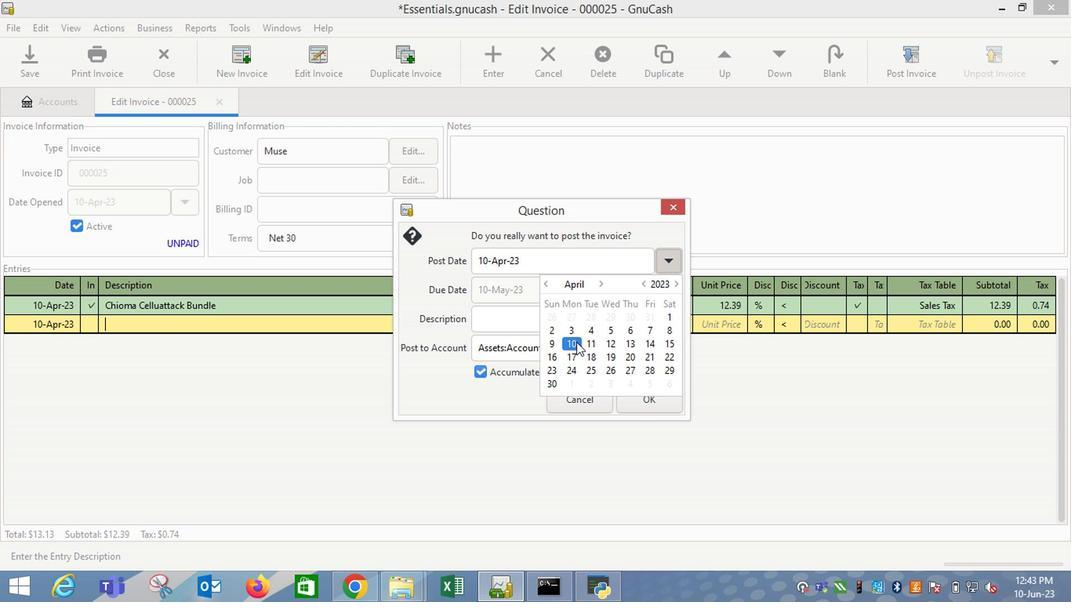
Action: Key pressed <Key.tab>
Screenshot: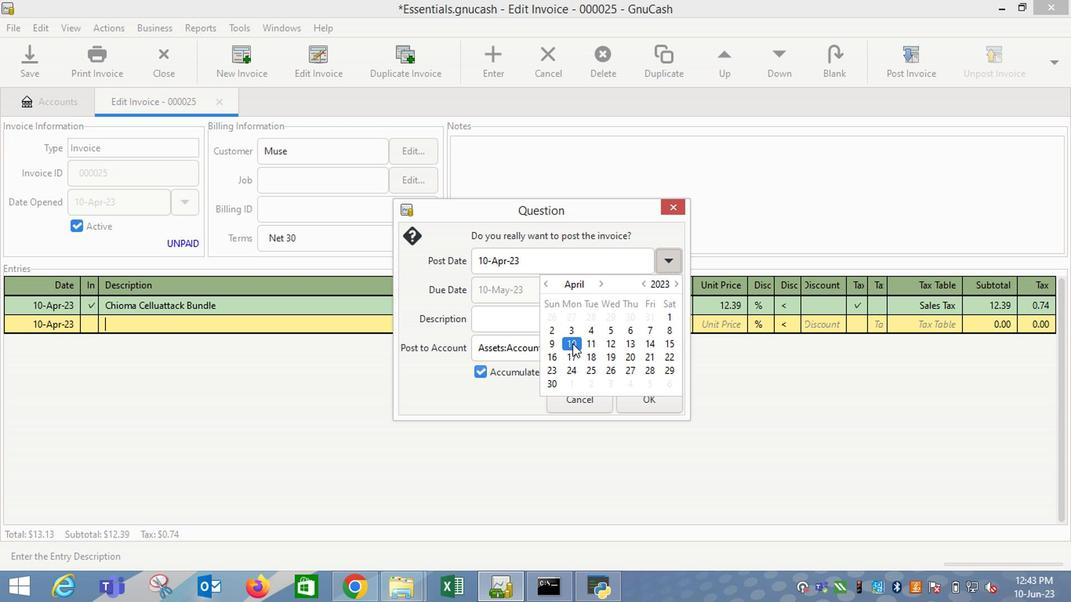 
Action: Mouse moved to (505, 319)
Screenshot: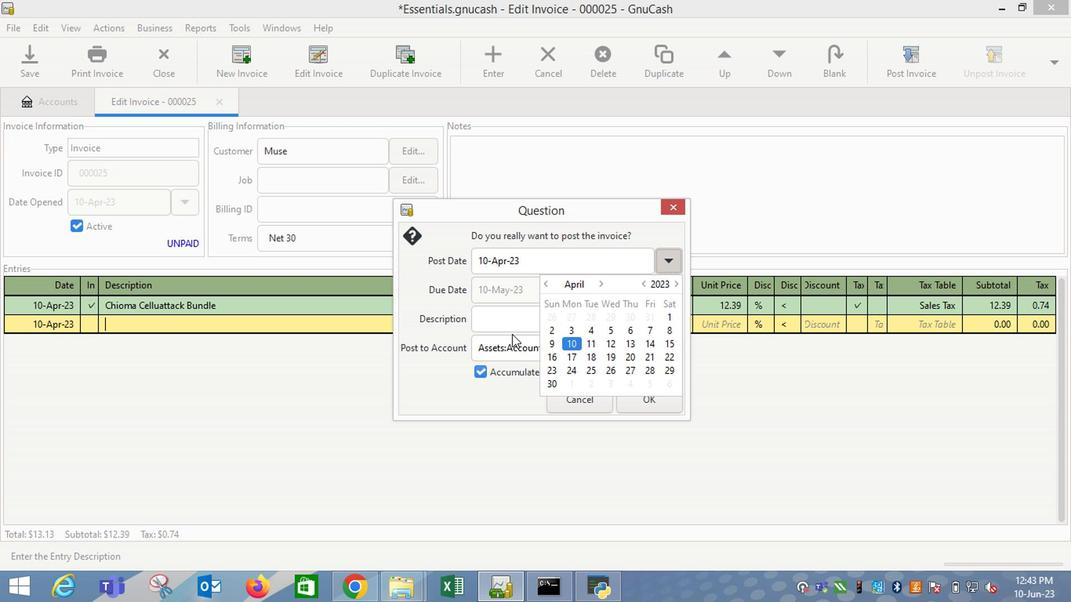 
Action: Mouse pressed left at (505, 319)
Screenshot: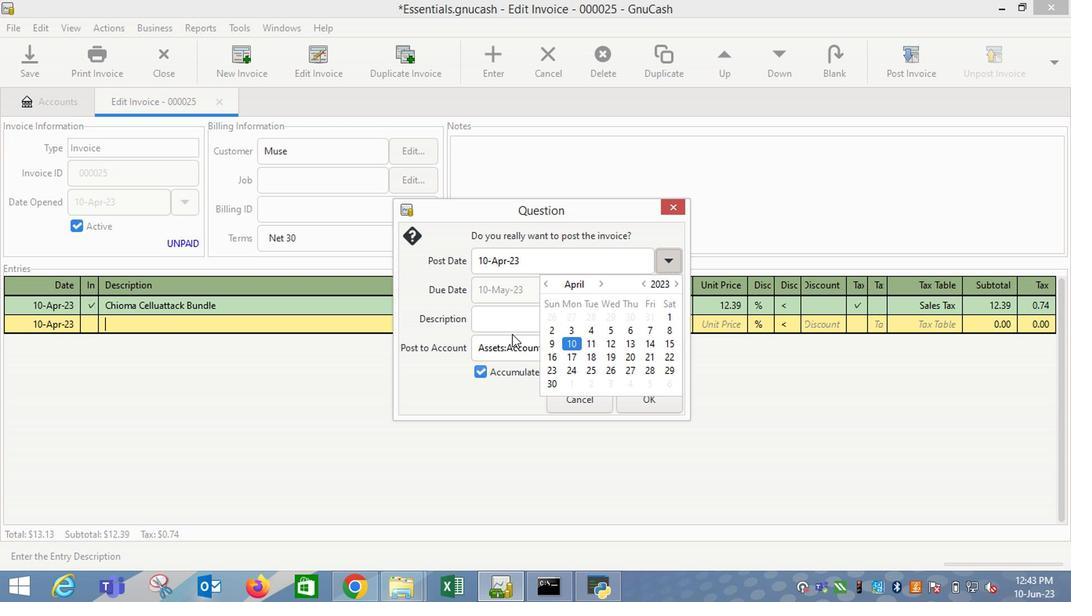 
Action: Mouse moved to (646, 392)
Screenshot: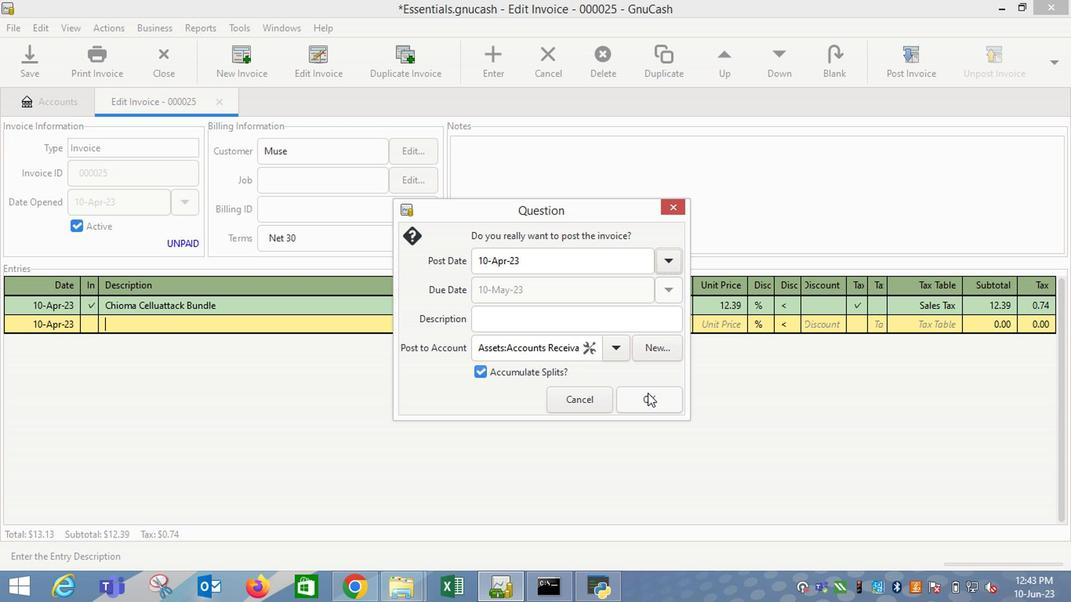 
Action: Mouse pressed left at (646, 392)
Screenshot: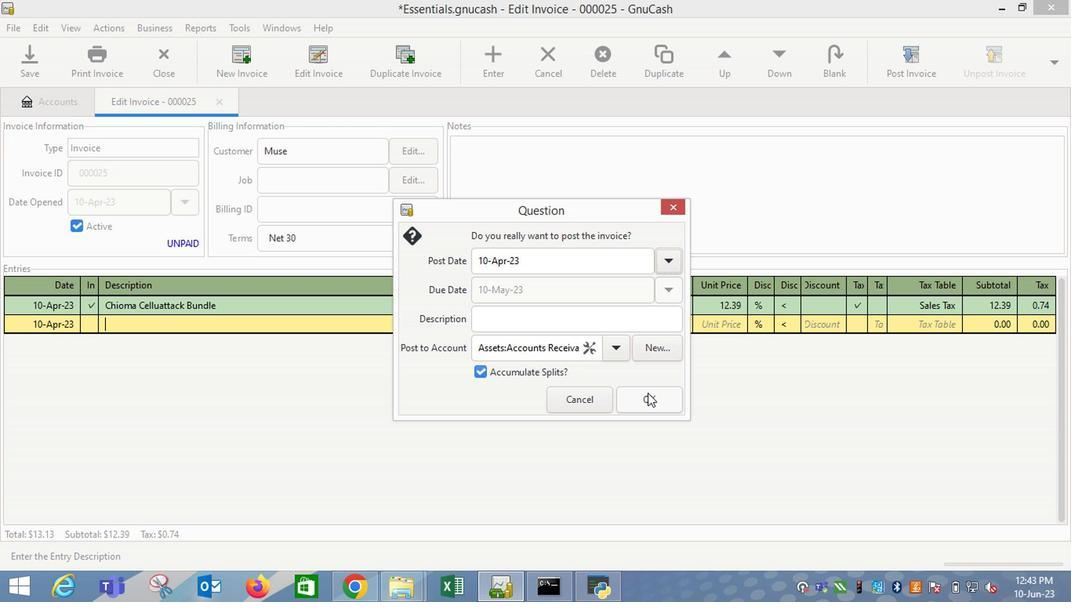 
Action: Mouse moved to (1023, 59)
Screenshot: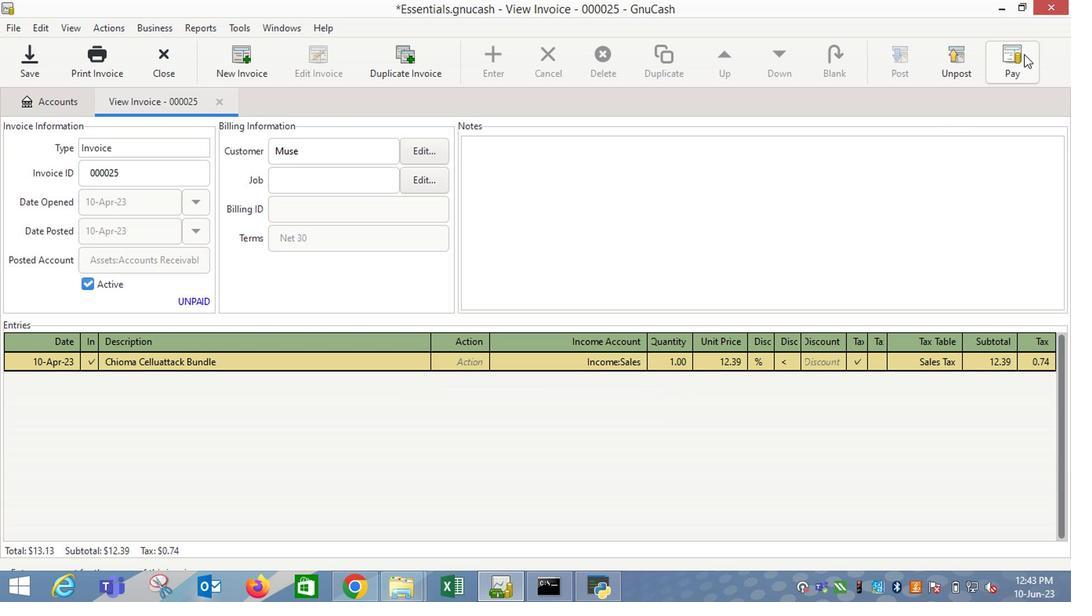 
Action: Mouse pressed left at (1023, 59)
Screenshot: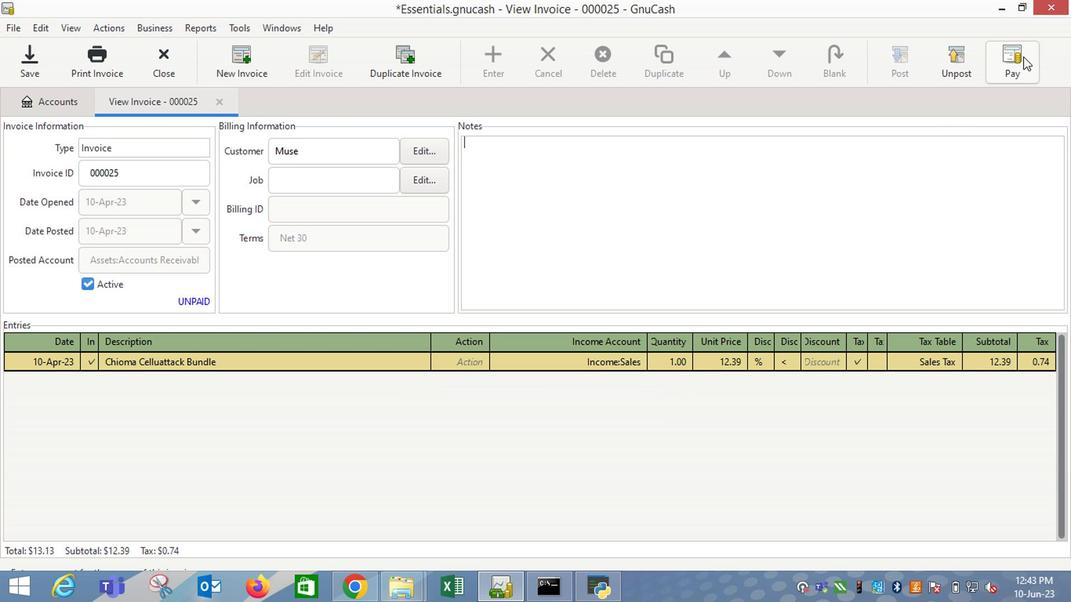 
Action: Mouse moved to (482, 311)
Screenshot: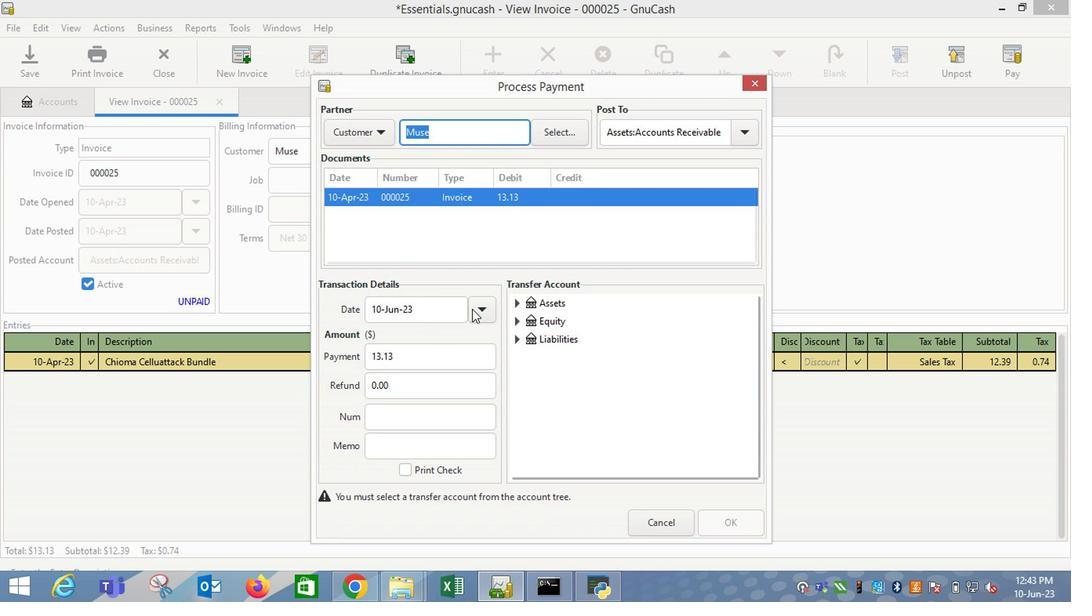 
Action: Mouse pressed left at (482, 311)
Screenshot: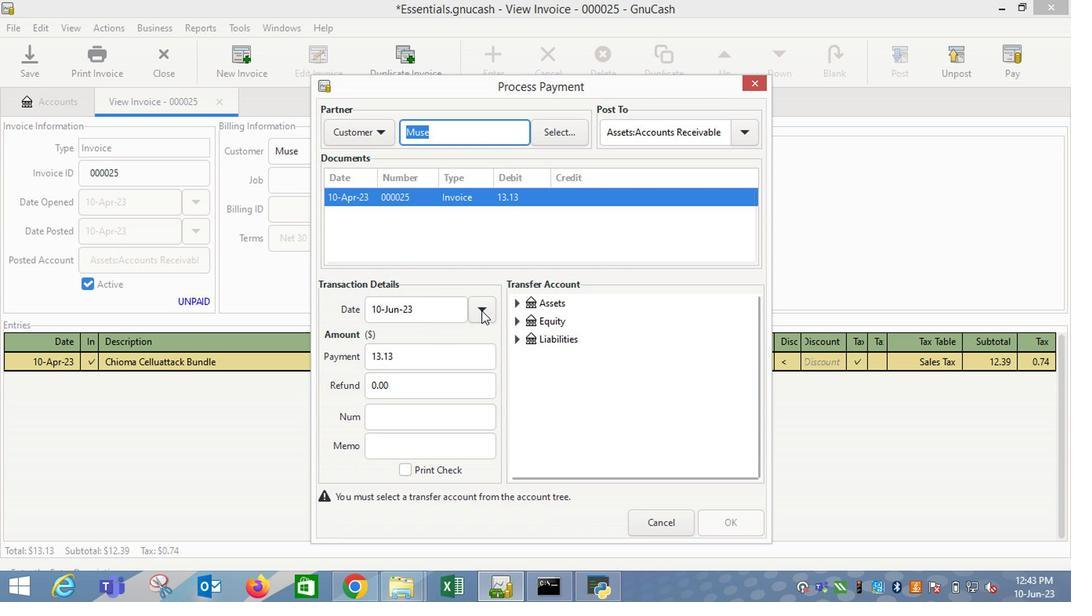 
Action: Mouse moved to (358, 331)
Screenshot: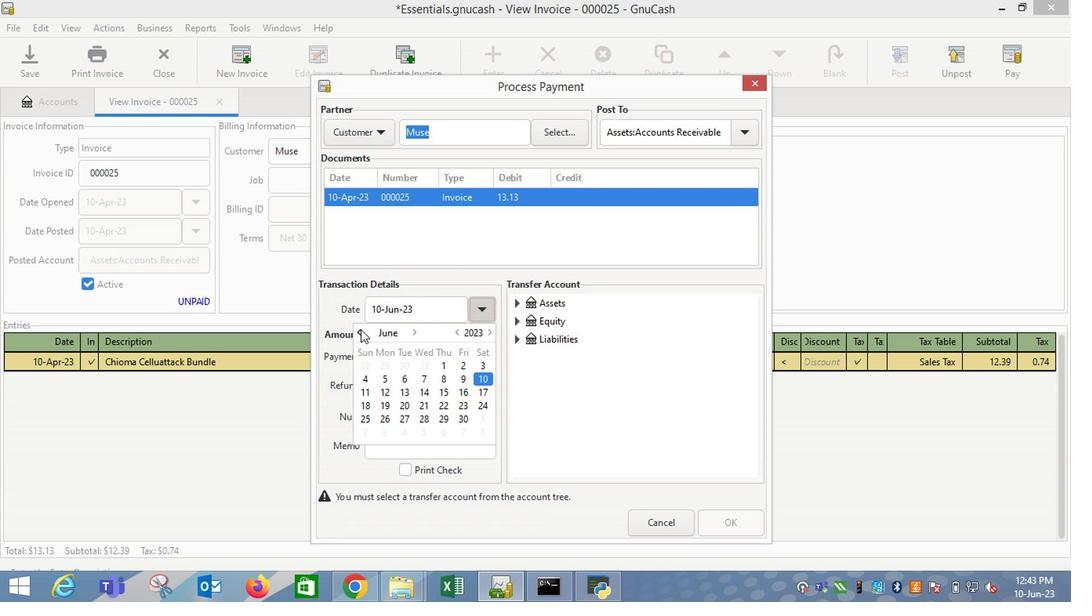 
Action: Mouse pressed left at (358, 331)
Screenshot: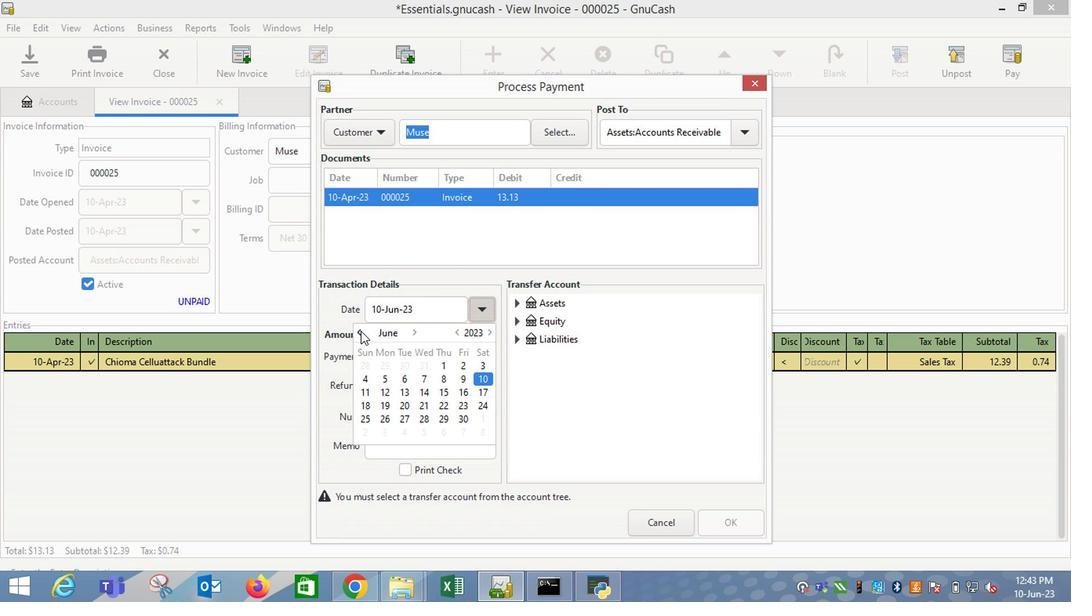 
Action: Mouse moved to (400, 372)
Screenshot: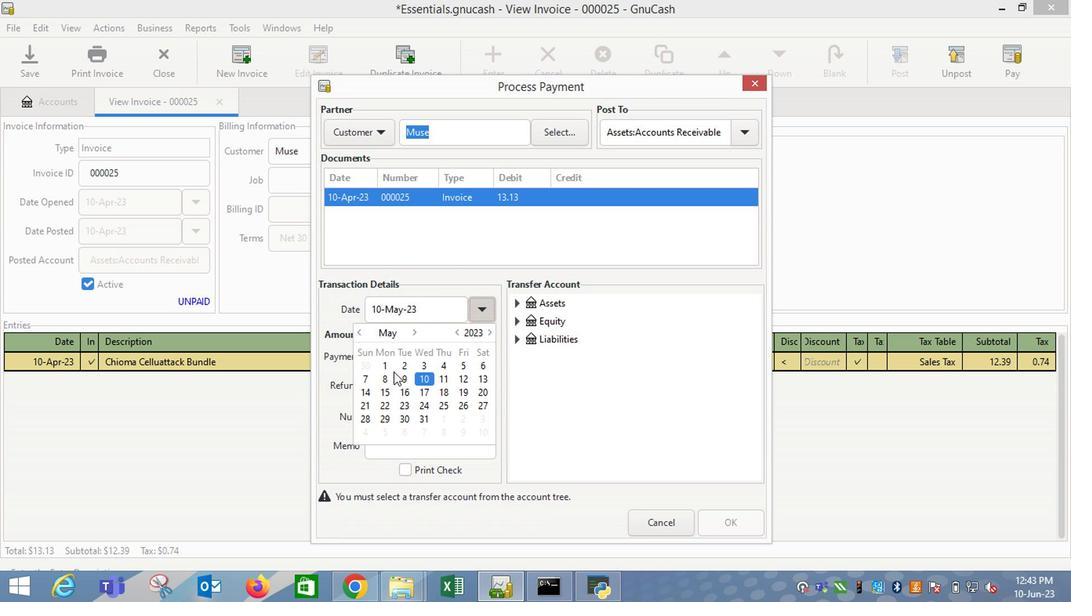 
Action: Mouse pressed left at (400, 372)
Screenshot: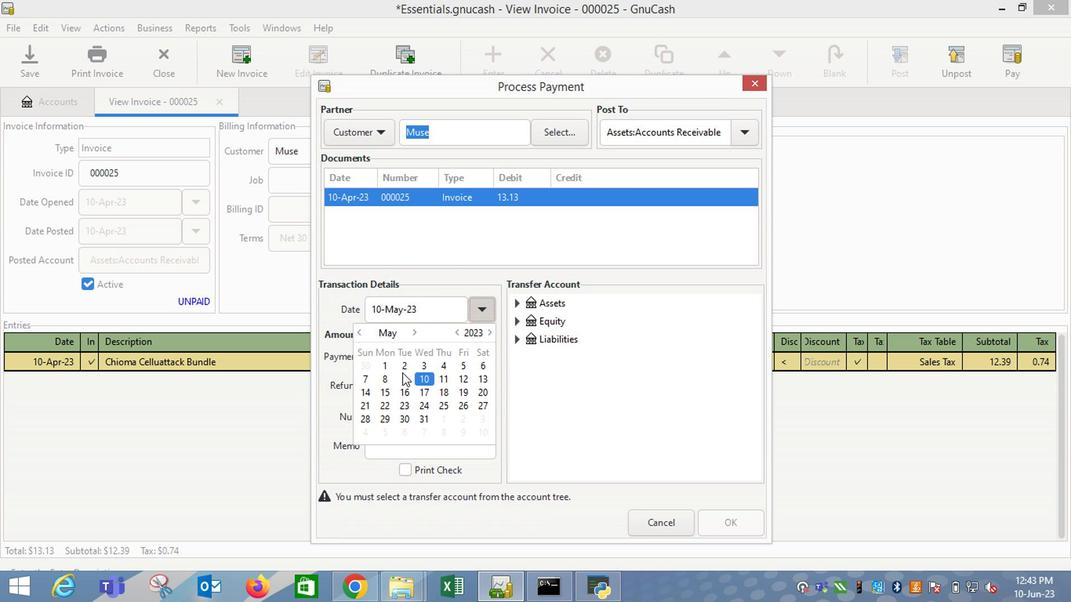 
Action: Mouse moved to (525, 383)
Screenshot: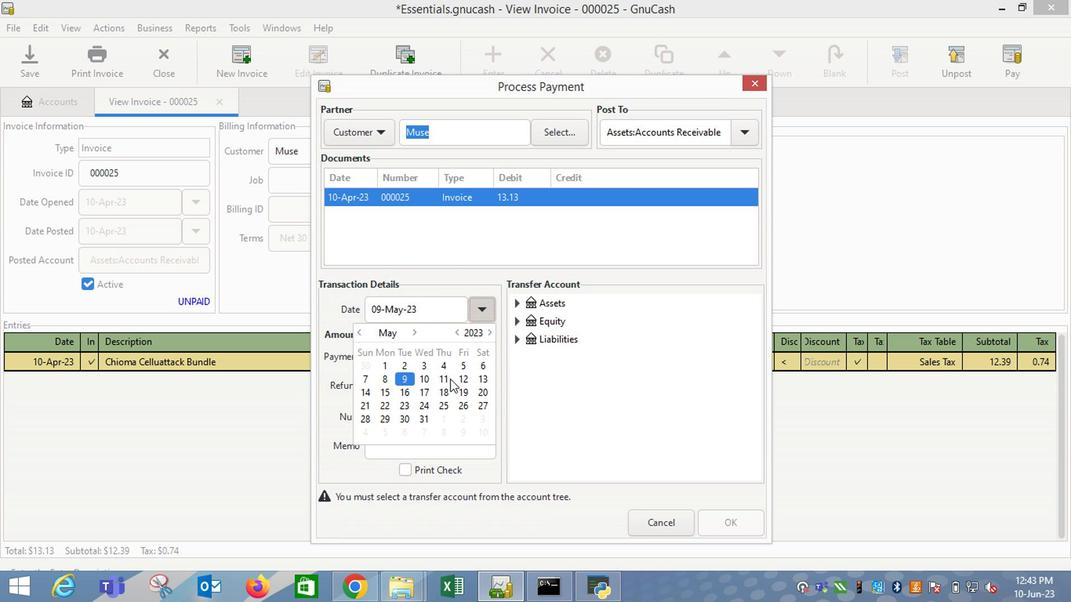 
Action: Mouse pressed left at (525, 383)
Screenshot: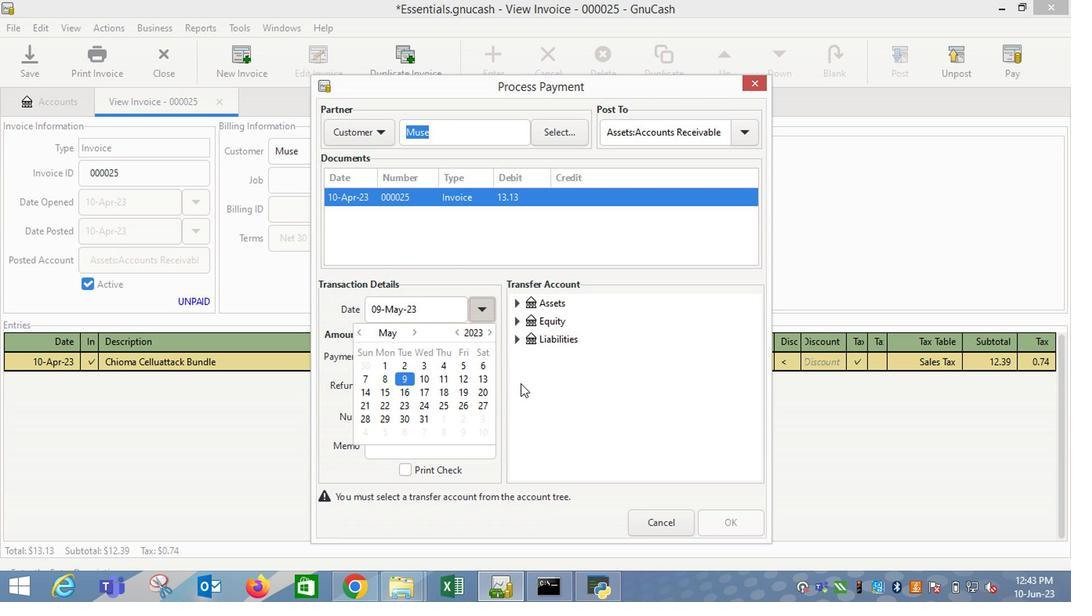 
Action: Mouse moved to (518, 308)
Screenshot: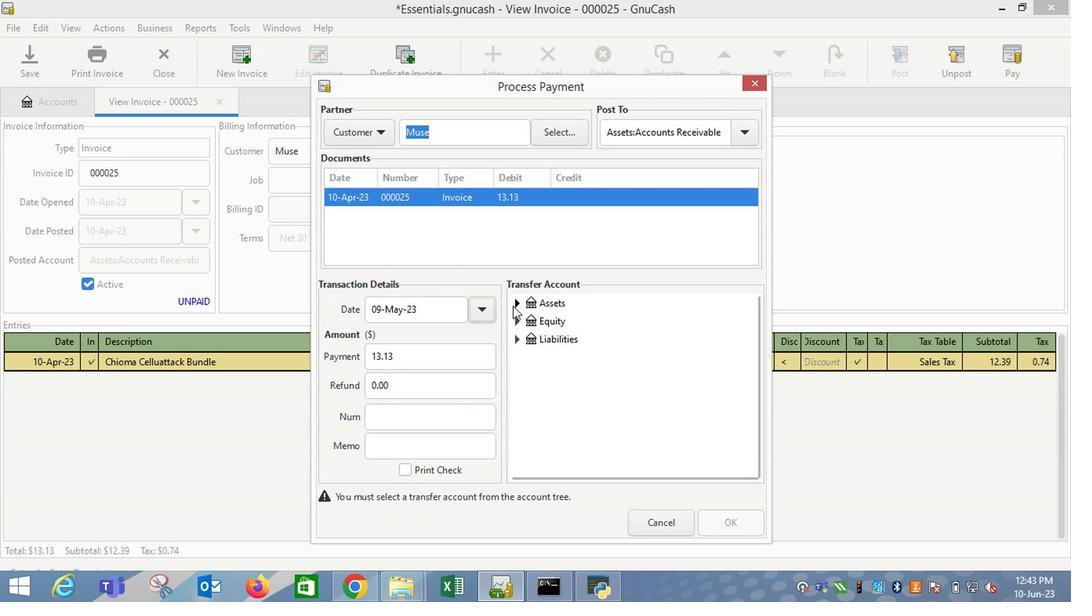 
Action: Mouse pressed left at (518, 308)
Screenshot: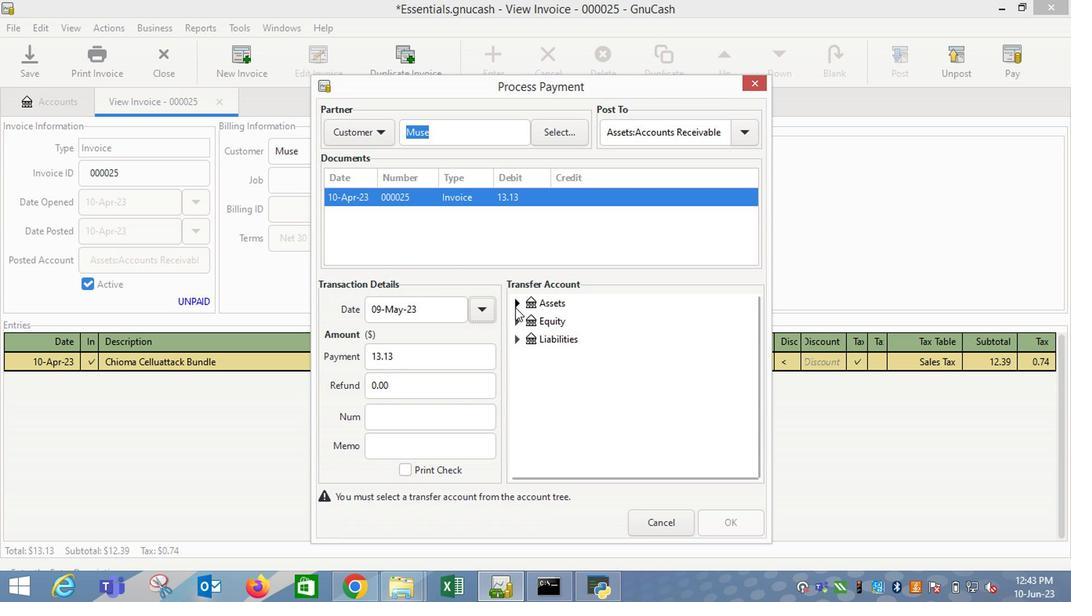 
Action: Mouse moved to (528, 327)
Screenshot: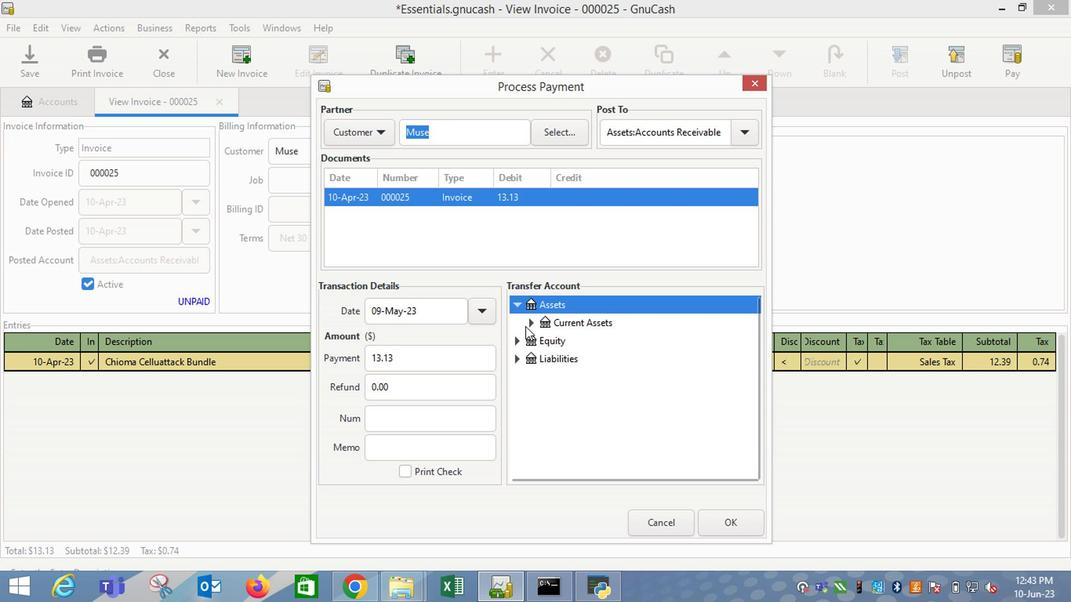
Action: Mouse pressed left at (528, 327)
Screenshot: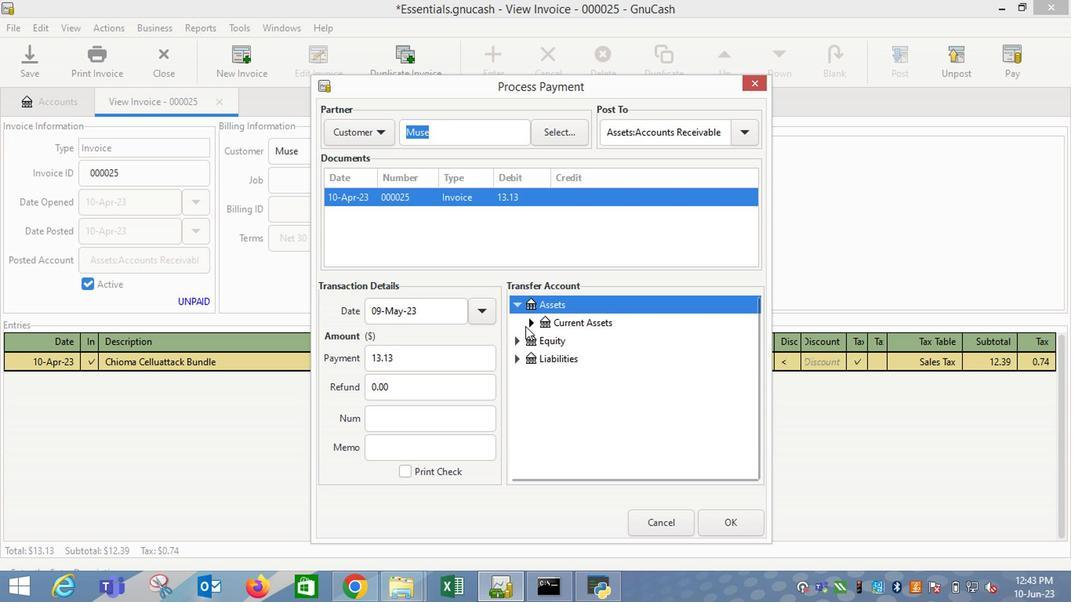 
Action: Mouse moved to (558, 337)
Screenshot: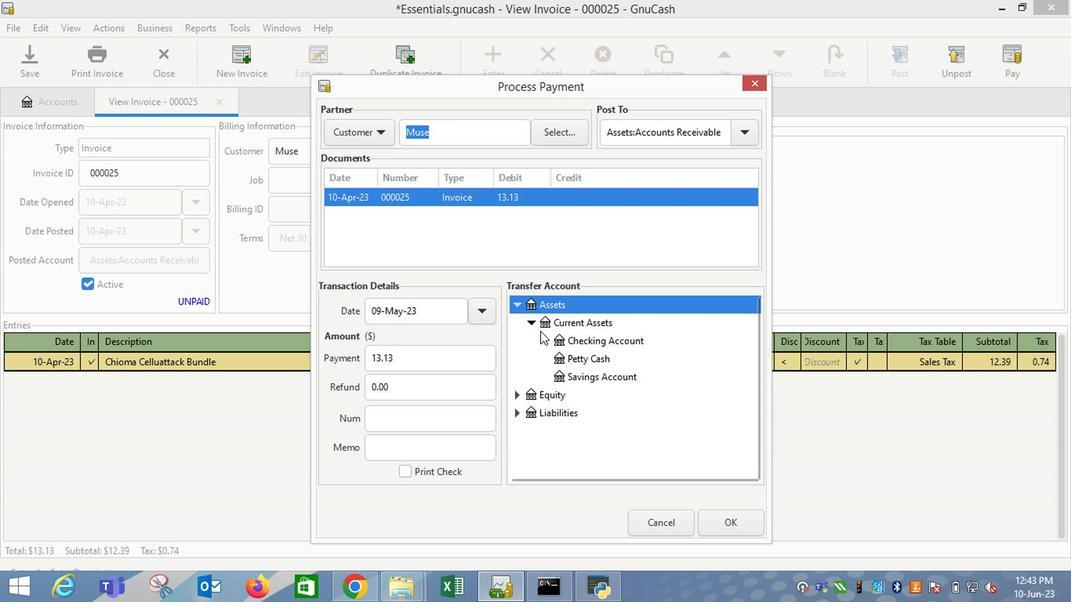 
Action: Mouse pressed left at (558, 337)
Screenshot: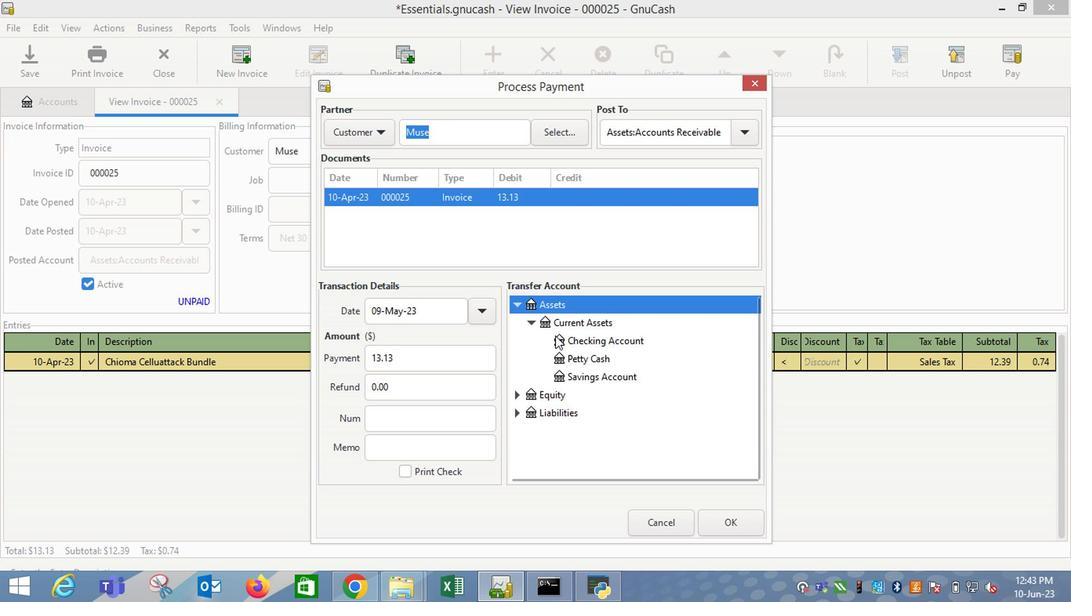 
Action: Mouse moved to (724, 517)
Screenshot: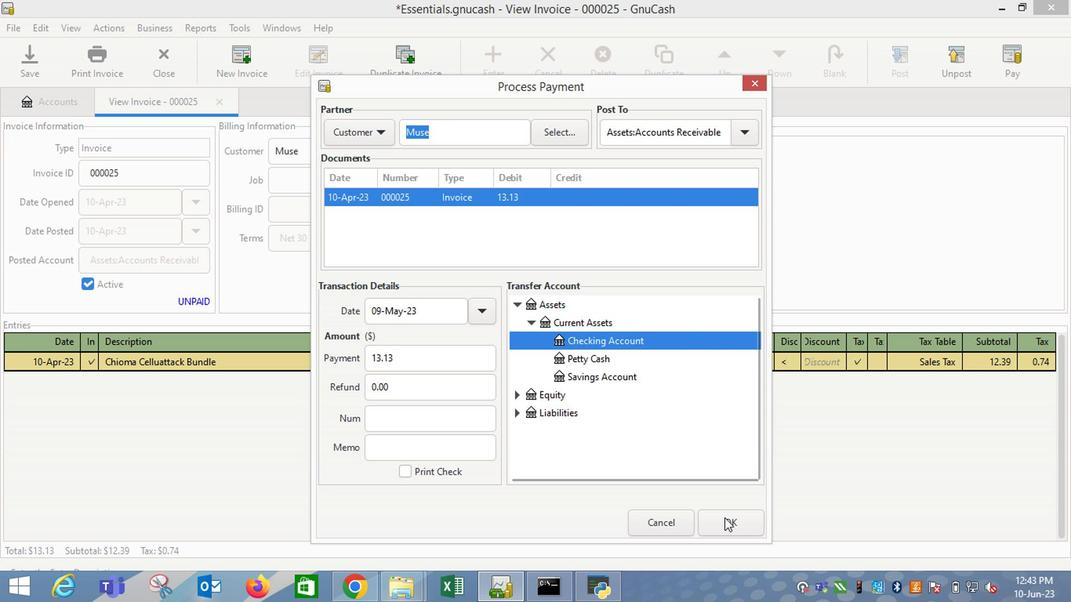 
Action: Mouse pressed left at (724, 517)
Screenshot: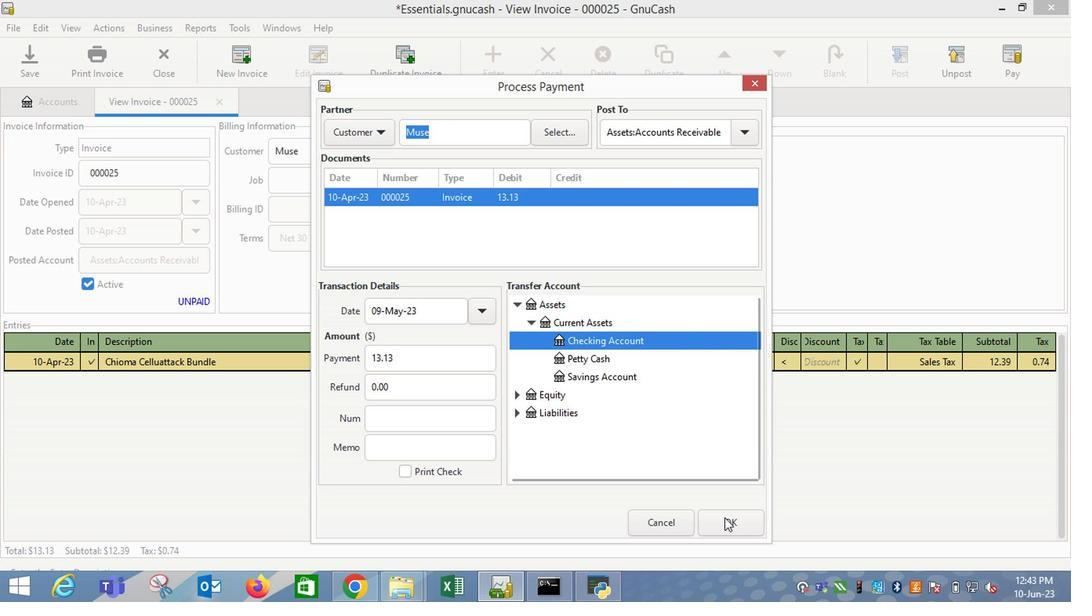 
Action: Mouse moved to (84, 65)
Screenshot: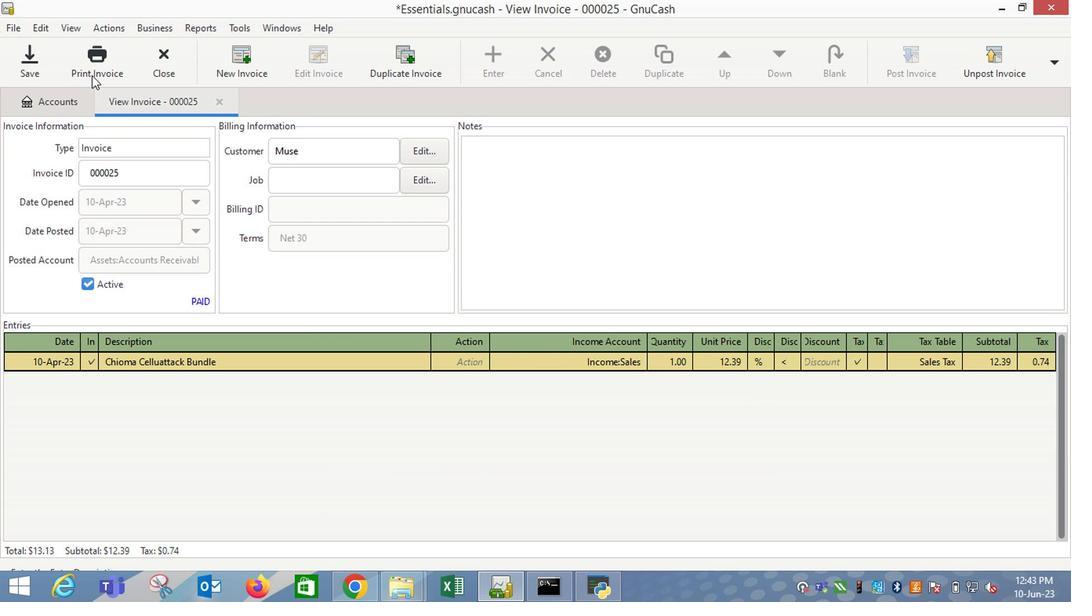 
Action: Mouse pressed left at (84, 65)
Screenshot: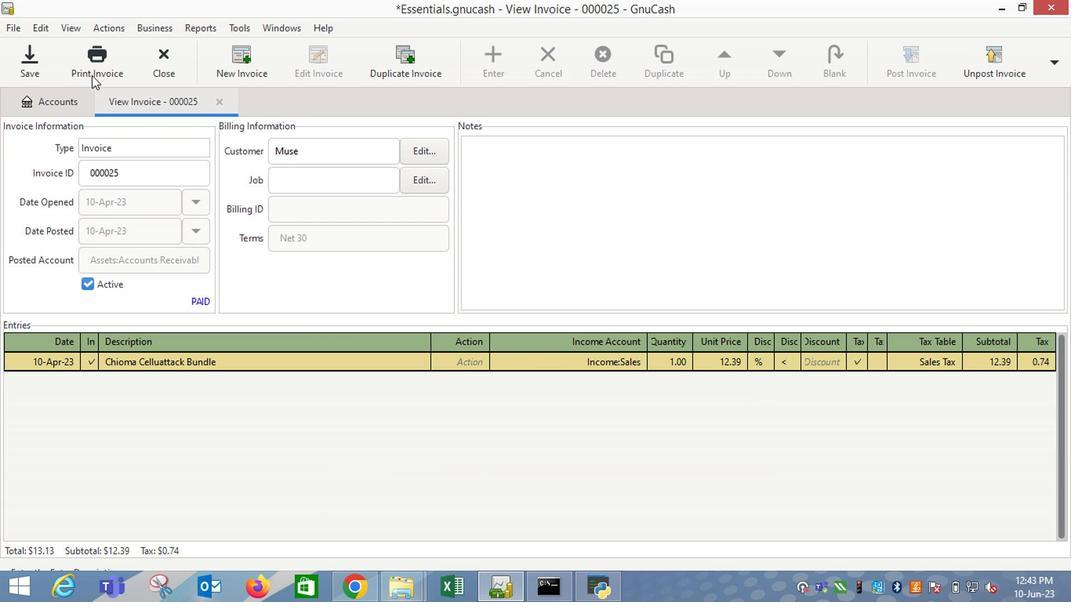 
Action: Mouse moved to (601, 290)
Screenshot: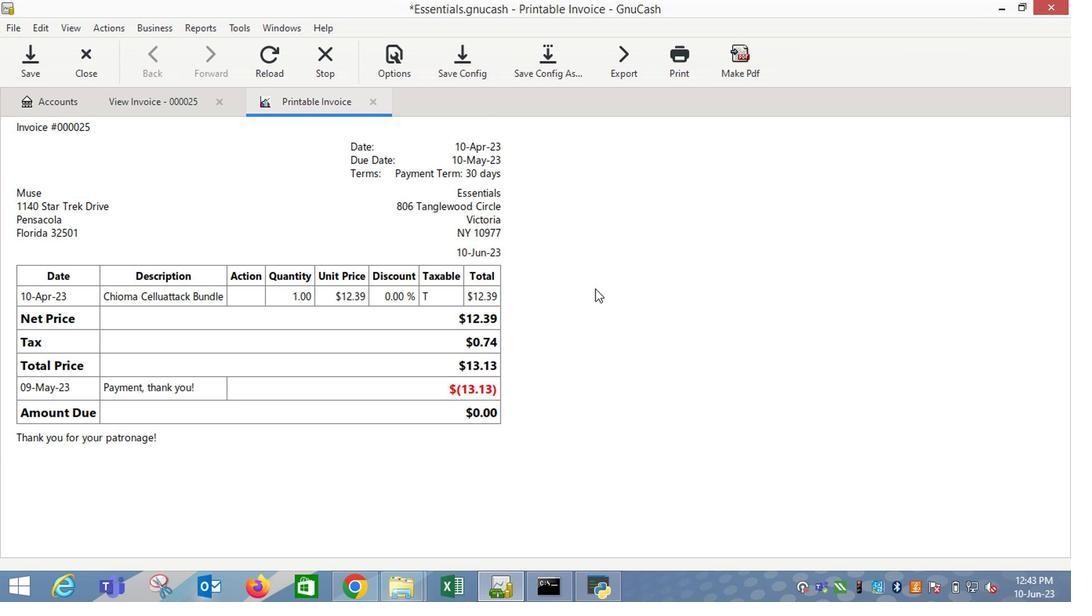 
